 Task: Look for space in Ruvo di Puglia, Italy from 21st June, 2023 to 29th June, 2023 for 4 adults in price range Rs.7000 to Rs.12000. Place can be entire place with 2 bedrooms having 2 beds and 2 bathrooms. Property type can be house, flat, guest house. Booking option can be shelf check-in. Required host language is English.
Action: Mouse moved to (440, 115)
Screenshot: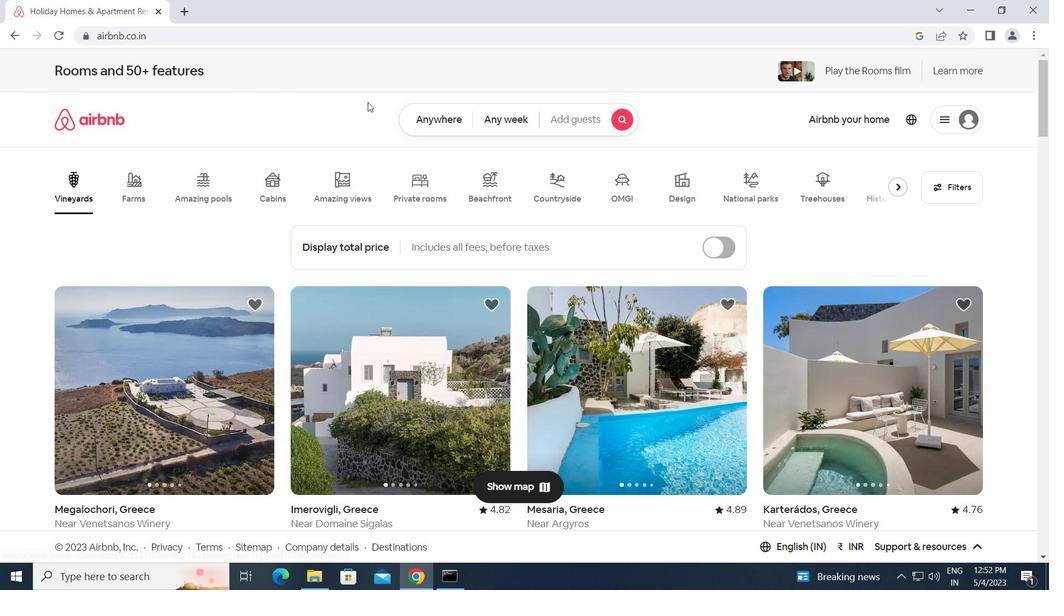 
Action: Mouse pressed left at (440, 115)
Screenshot: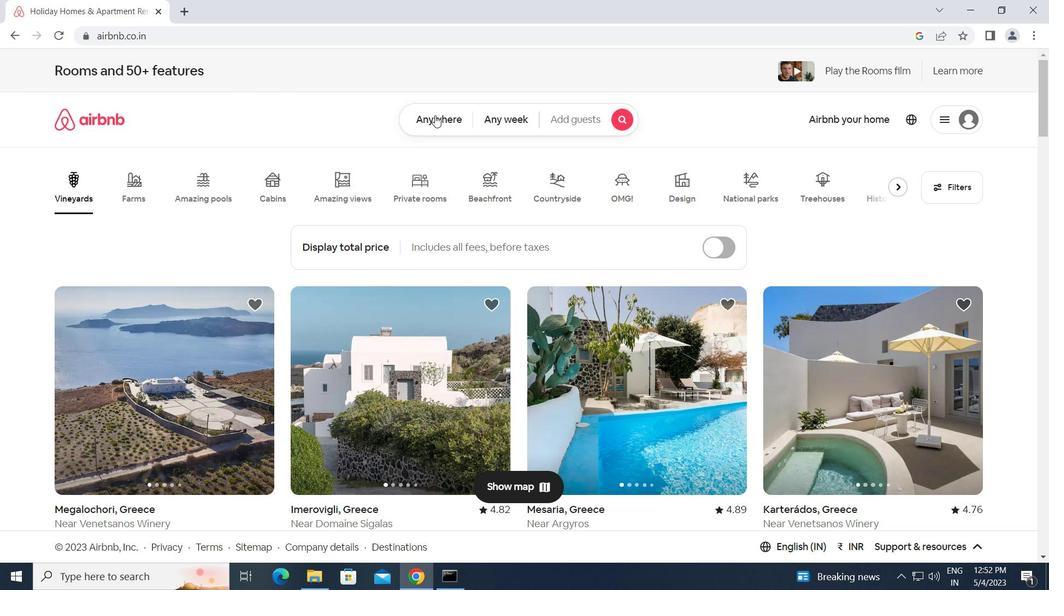 
Action: Mouse moved to (346, 158)
Screenshot: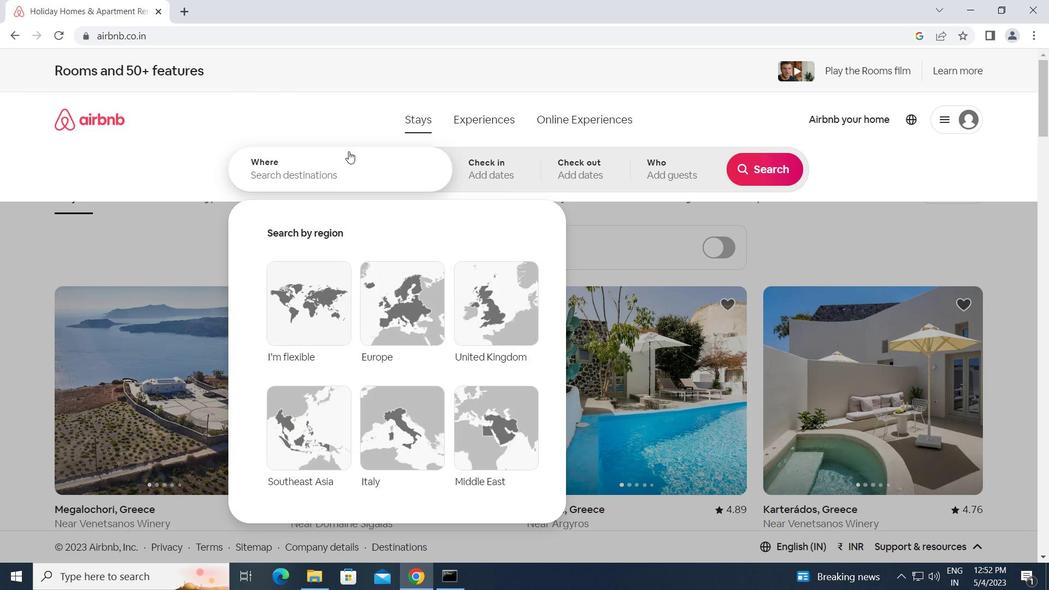
Action: Mouse pressed left at (346, 158)
Screenshot: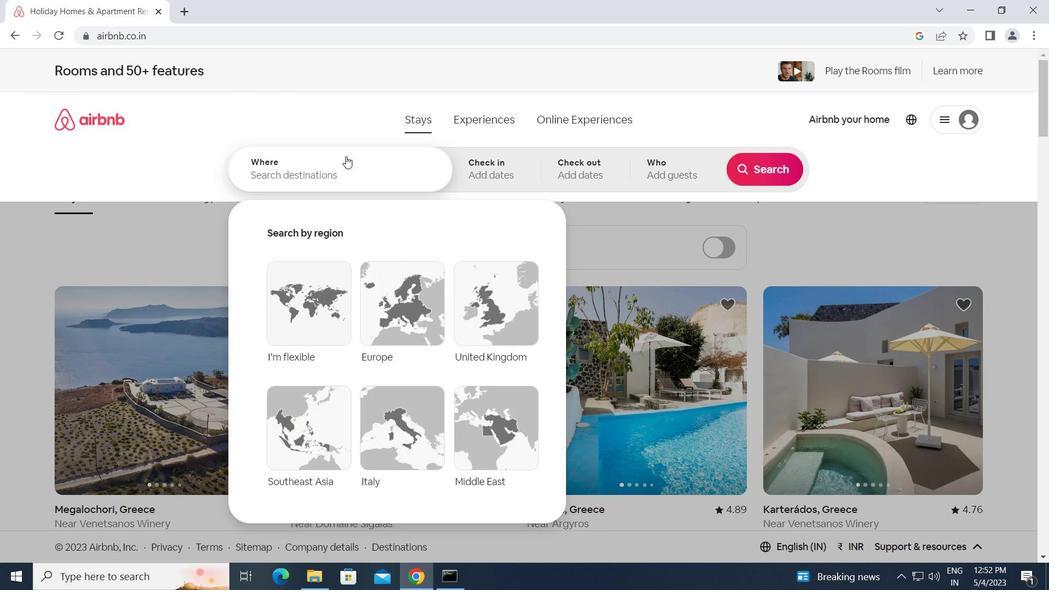 
Action: Key pressed r<Key.caps_lock>uvo
Screenshot: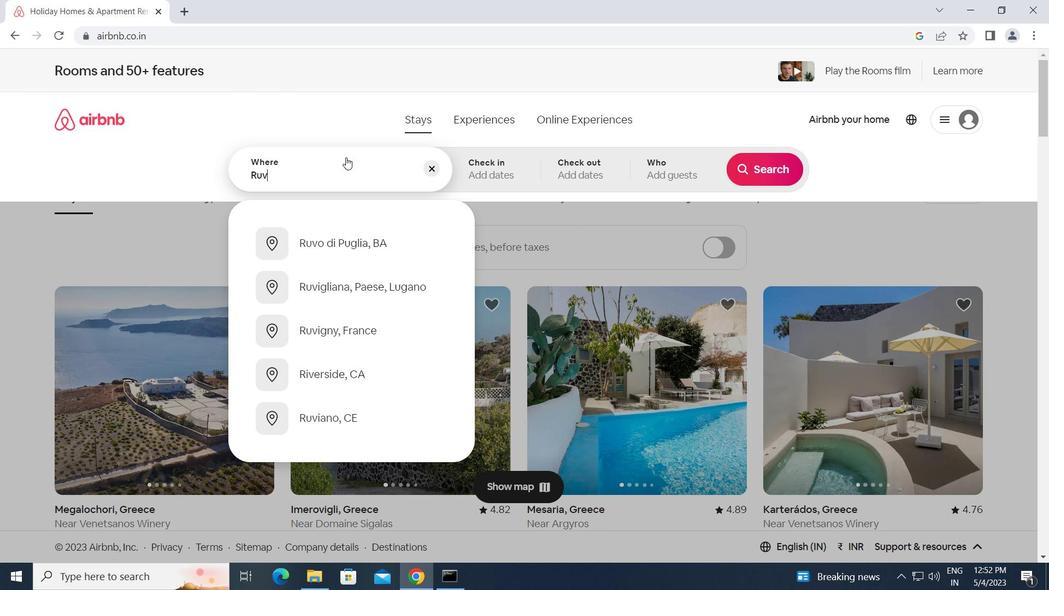 
Action: Mouse moved to (386, 45)
Screenshot: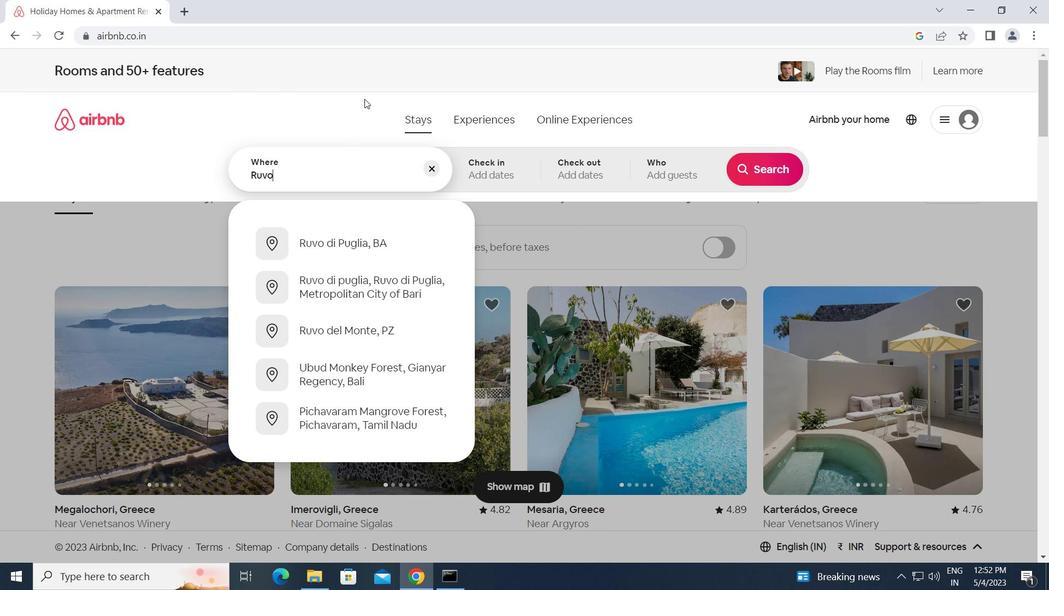 
Action: Key pressed <Key.space>di<Key.space><Key.caps_lock>p<Key.caps_lock>uglia,<Key.space><Key.caps_lock>i<Key.caps_lock>taly<Key.enter>
Screenshot: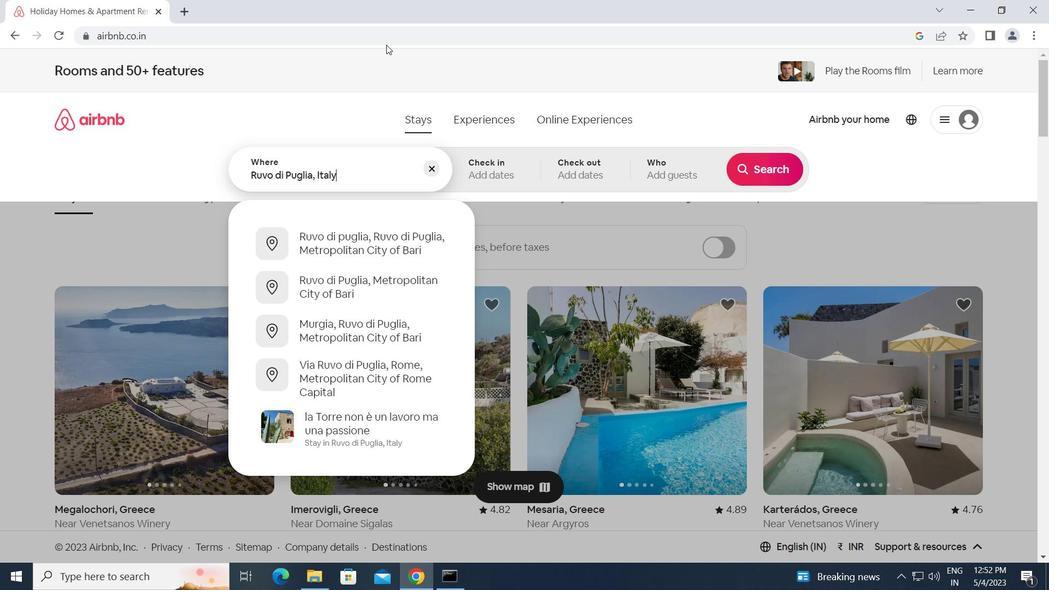 
Action: Mouse moved to (659, 436)
Screenshot: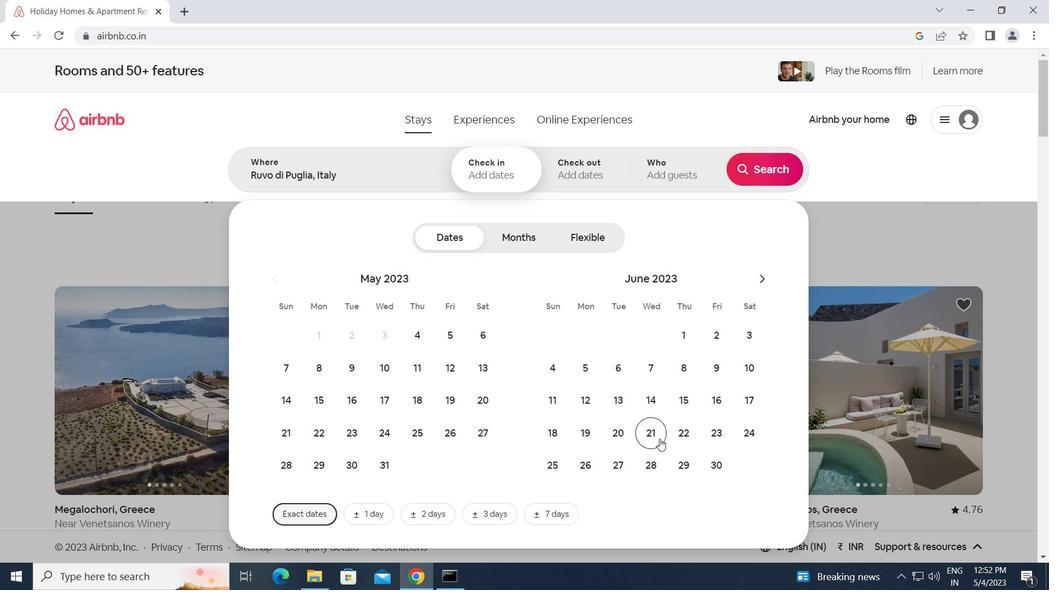 
Action: Mouse pressed left at (659, 436)
Screenshot: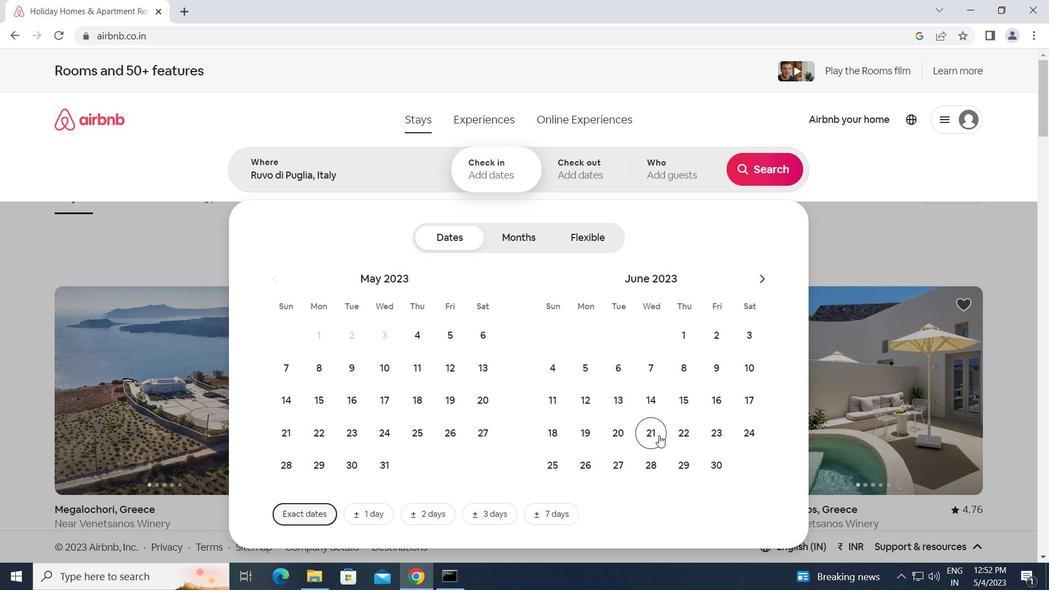 
Action: Mouse moved to (681, 465)
Screenshot: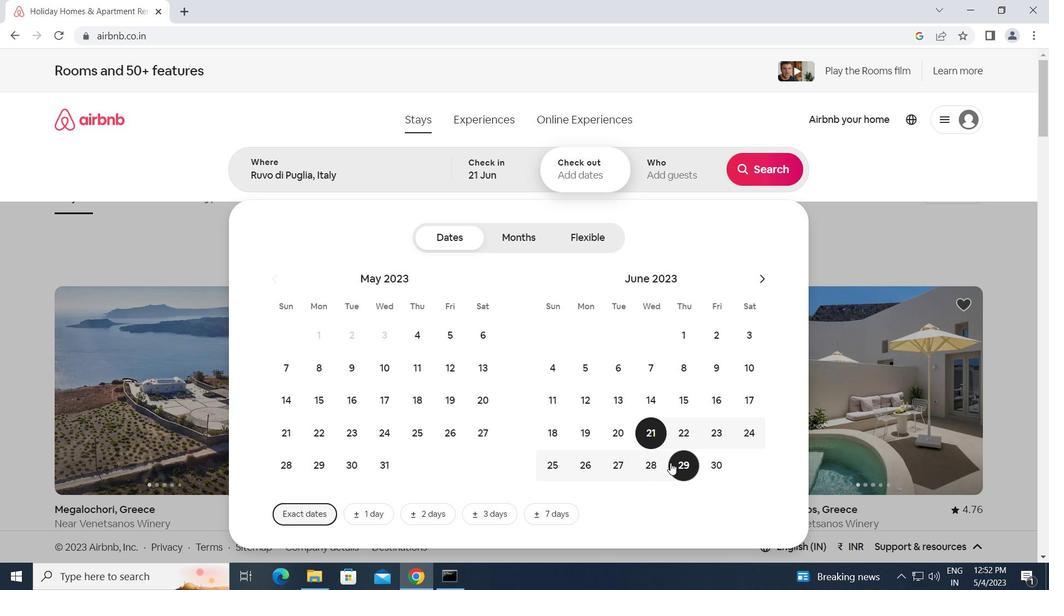 
Action: Mouse pressed left at (681, 465)
Screenshot: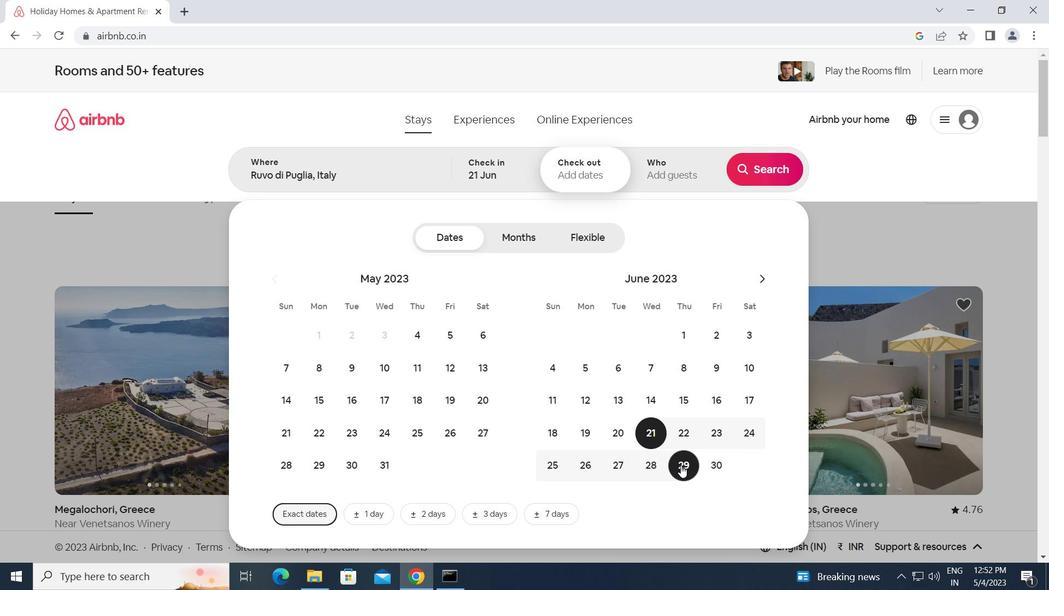 
Action: Mouse moved to (686, 169)
Screenshot: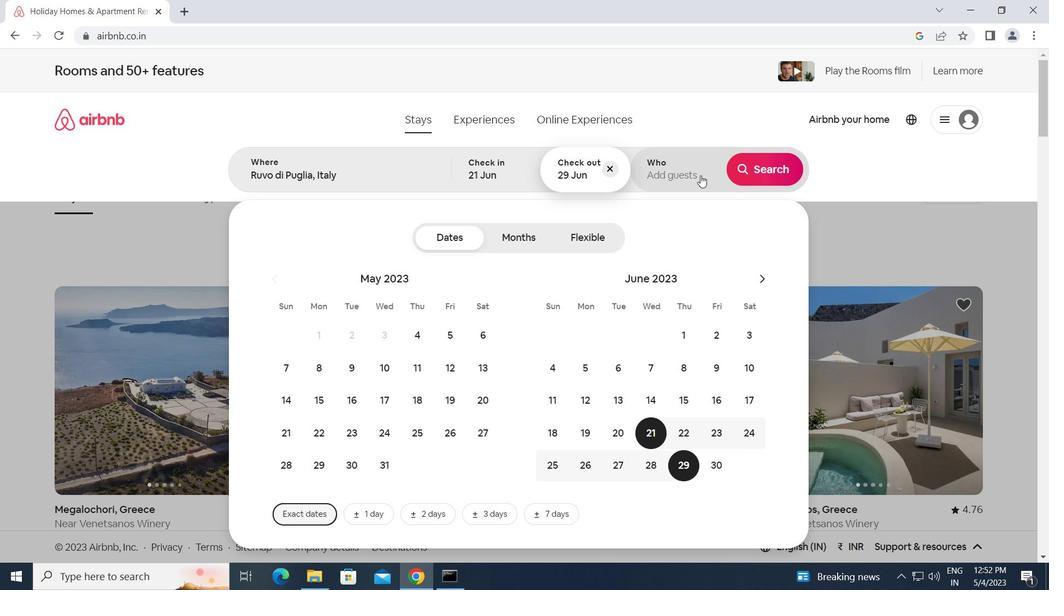
Action: Mouse pressed left at (686, 169)
Screenshot: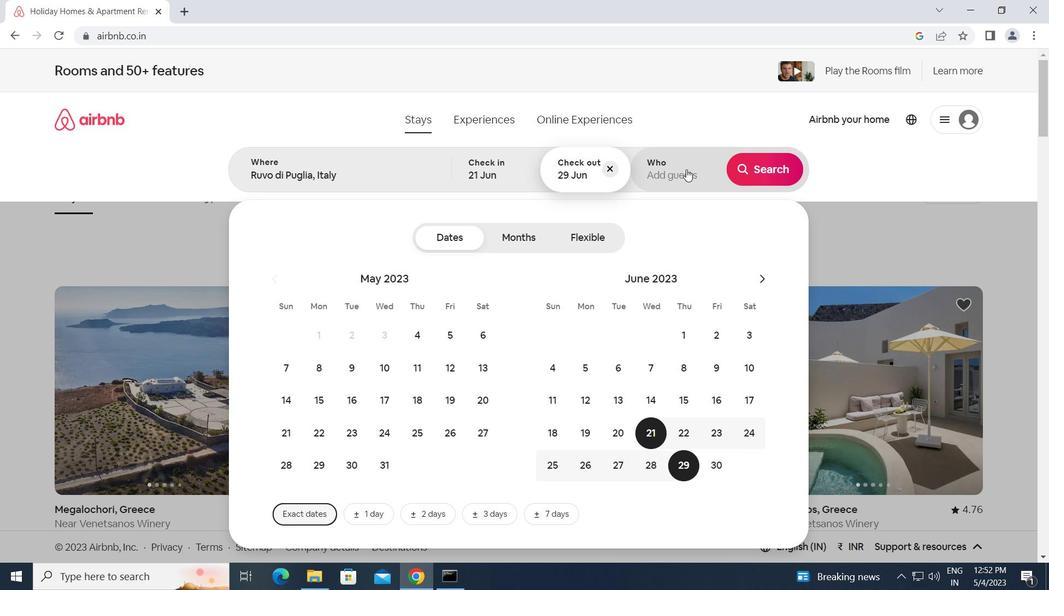 
Action: Mouse moved to (775, 241)
Screenshot: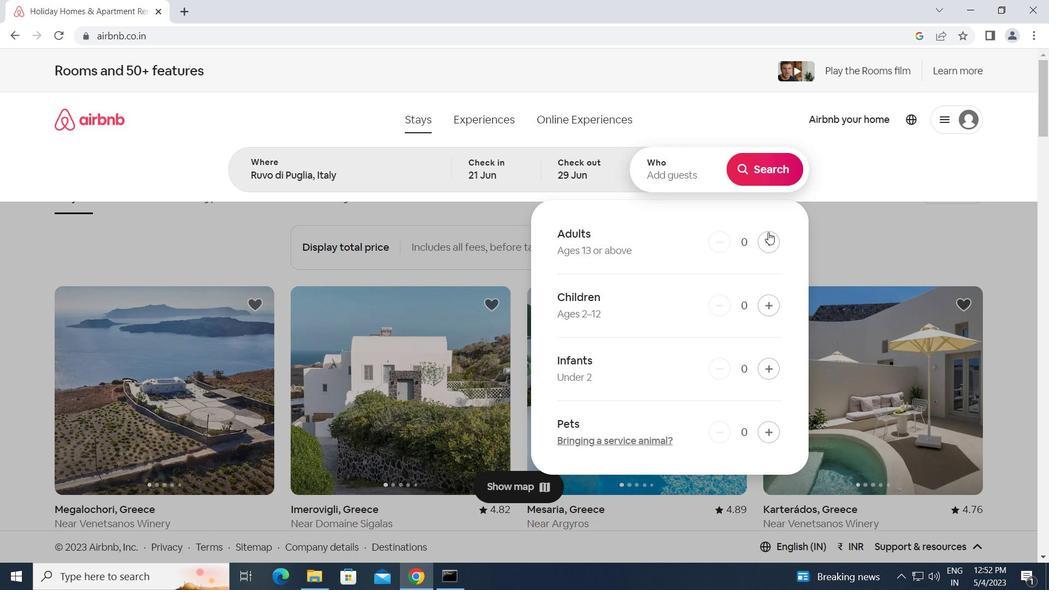 
Action: Mouse pressed left at (775, 241)
Screenshot: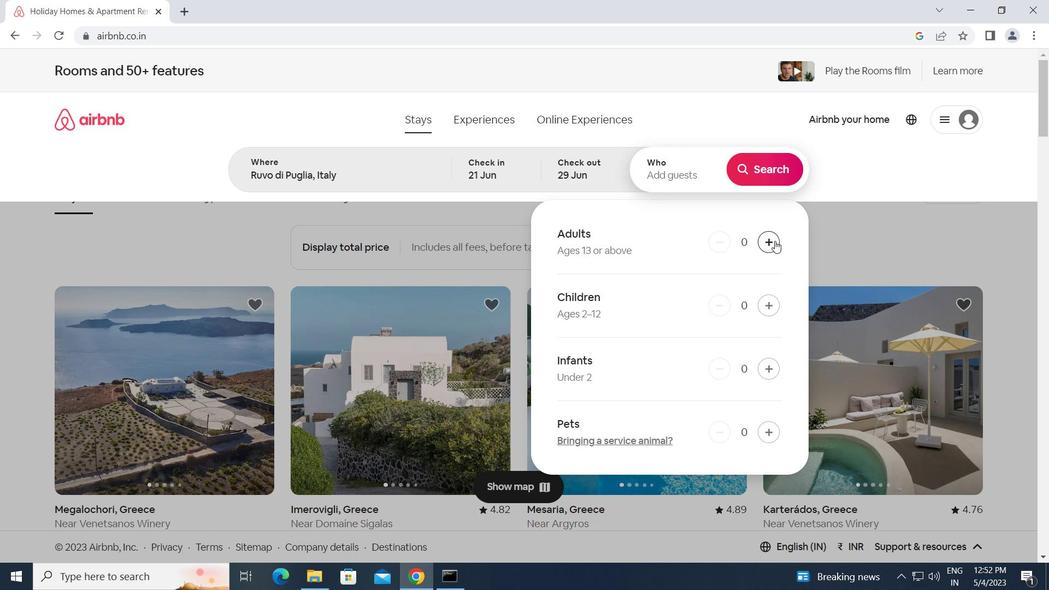 
Action: Mouse pressed left at (775, 241)
Screenshot: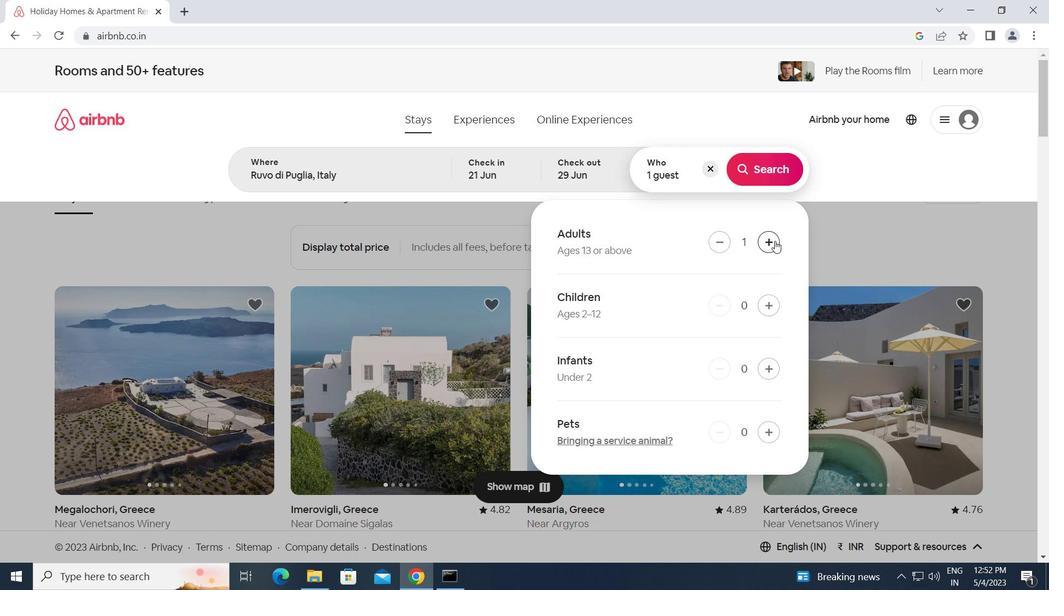 
Action: Mouse pressed left at (775, 241)
Screenshot: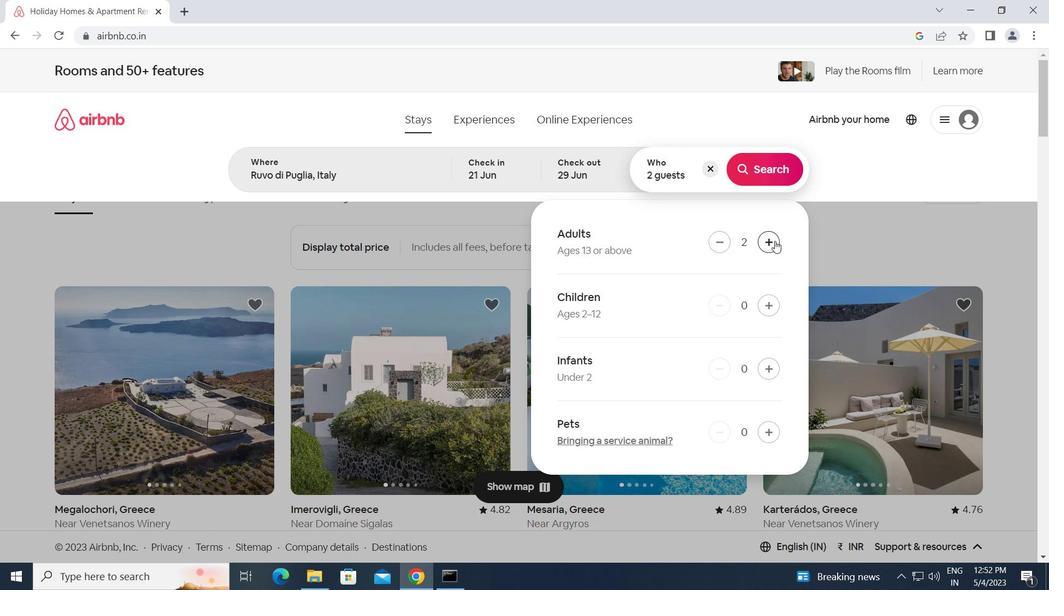 
Action: Mouse pressed left at (775, 241)
Screenshot: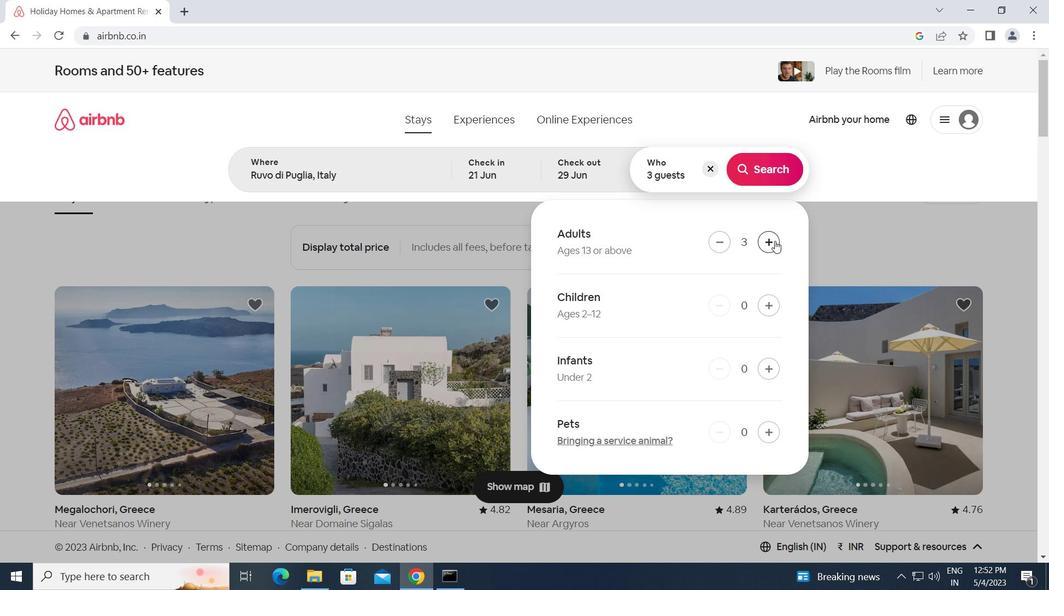 
Action: Mouse moved to (759, 161)
Screenshot: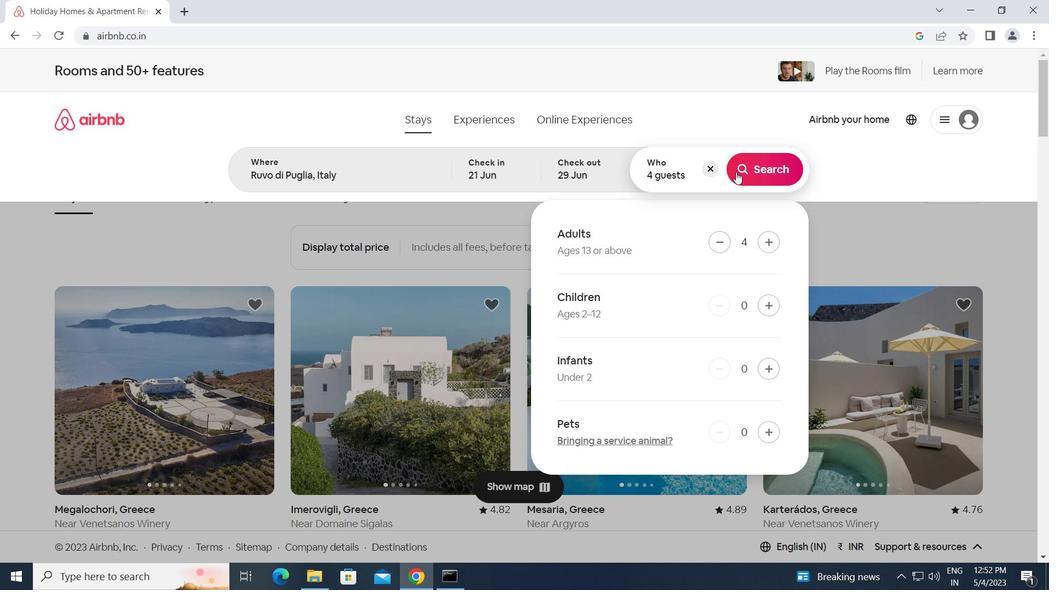 
Action: Mouse pressed left at (759, 161)
Screenshot: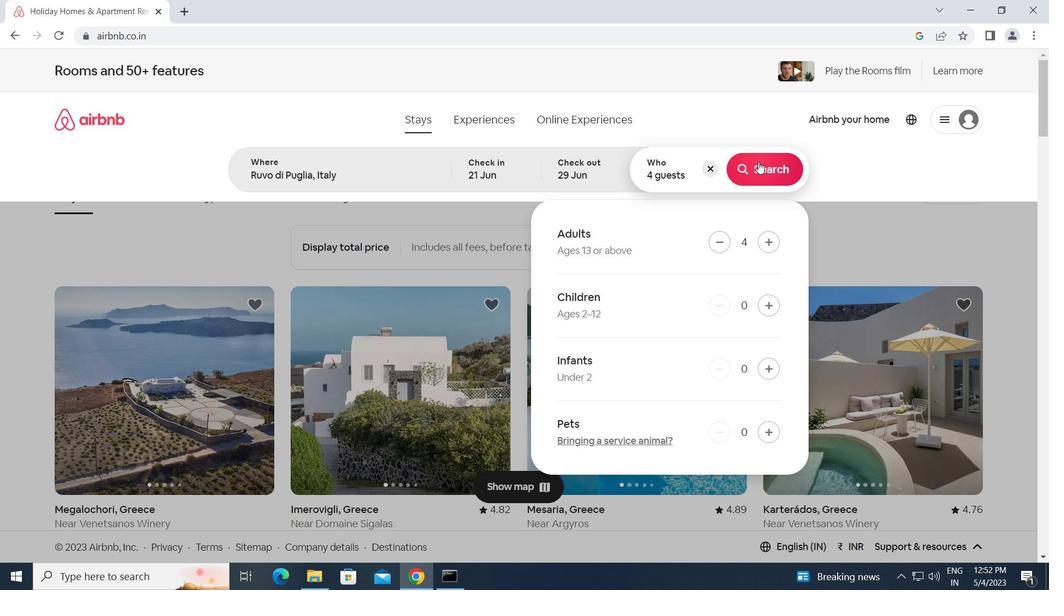 
Action: Mouse moved to (982, 136)
Screenshot: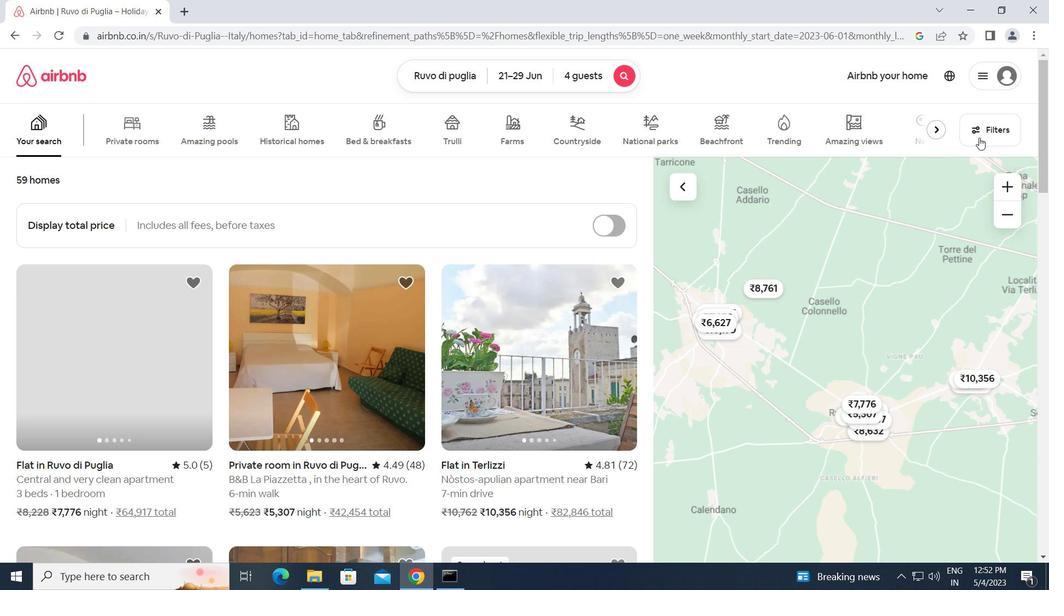 
Action: Mouse pressed left at (982, 136)
Screenshot: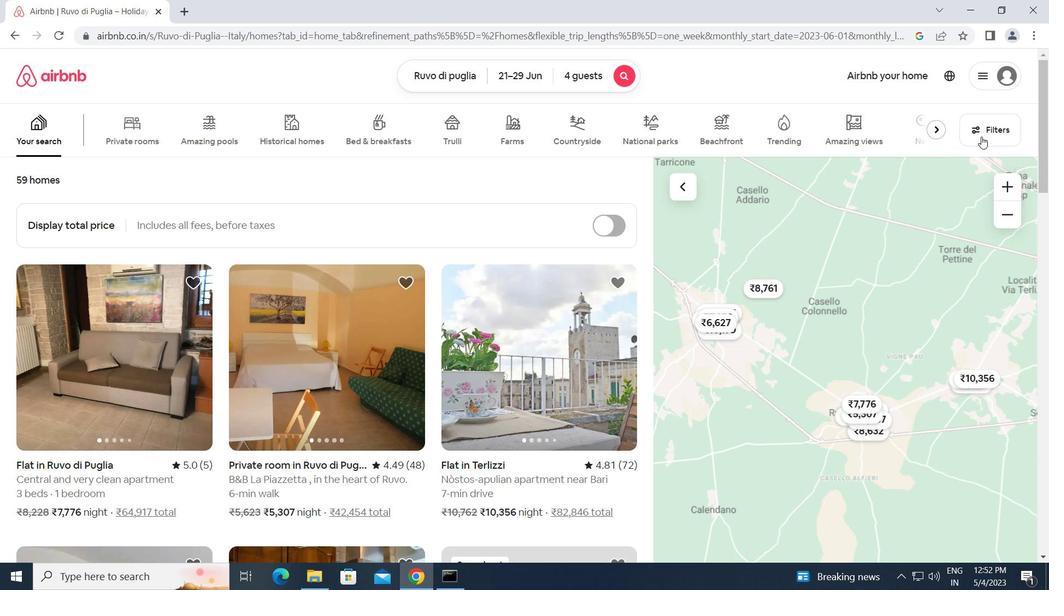 
Action: Mouse moved to (987, 123)
Screenshot: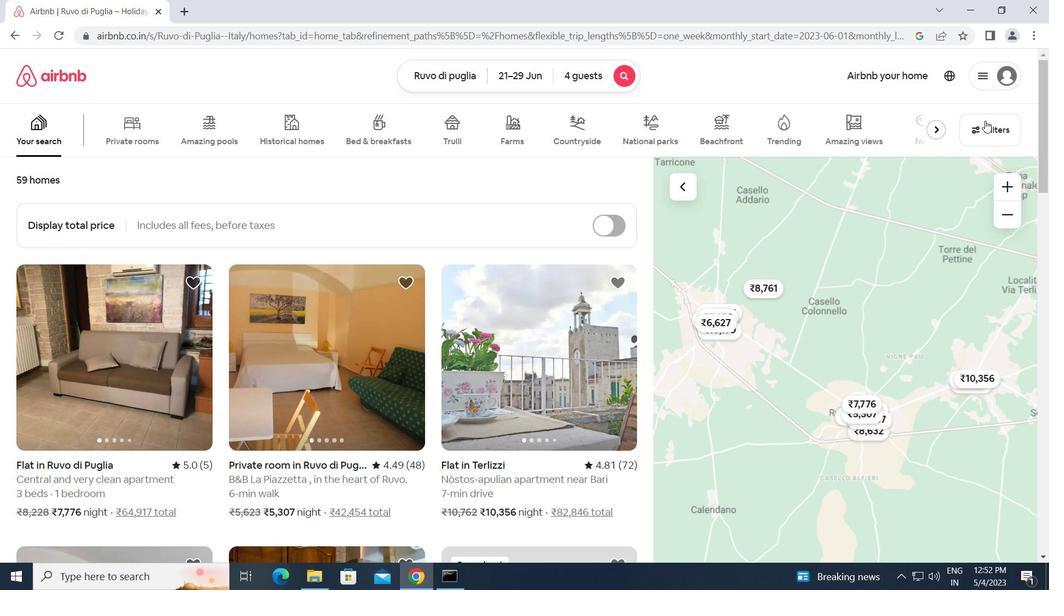 
Action: Mouse pressed left at (987, 123)
Screenshot: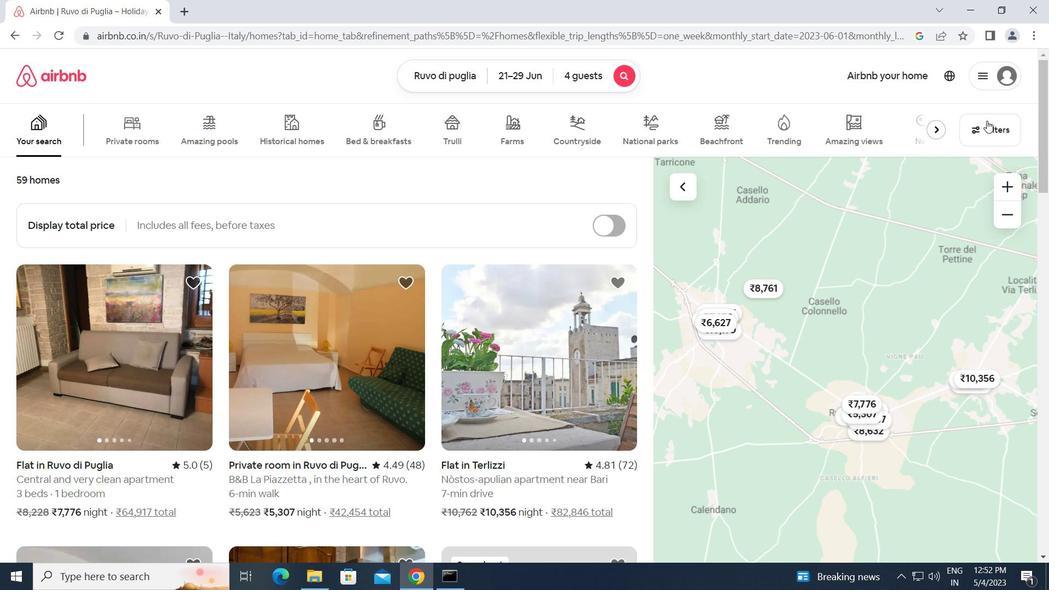
Action: Mouse moved to (985, 123)
Screenshot: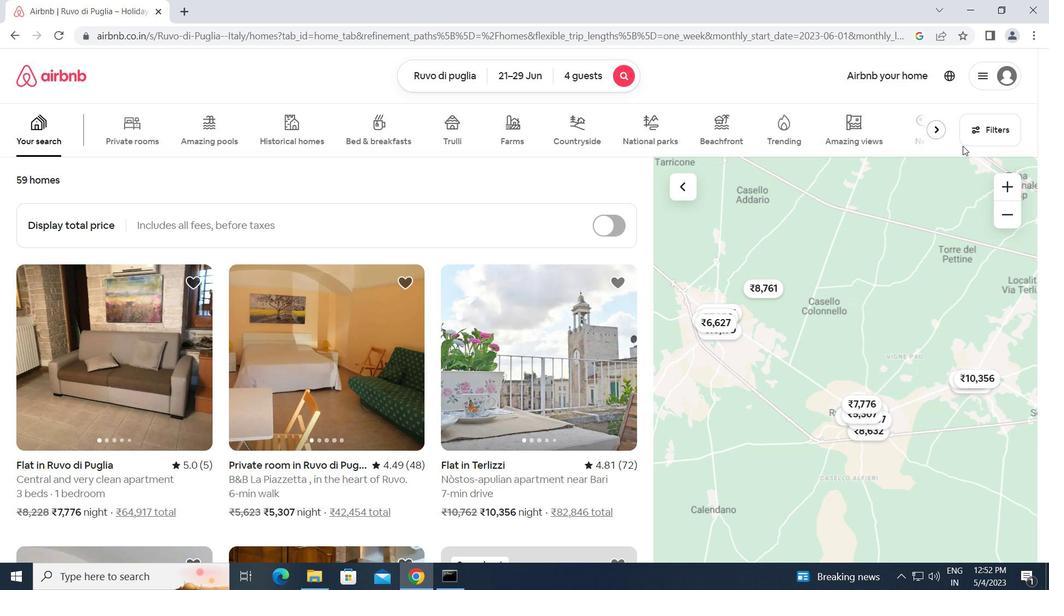 
Action: Mouse pressed left at (985, 123)
Screenshot: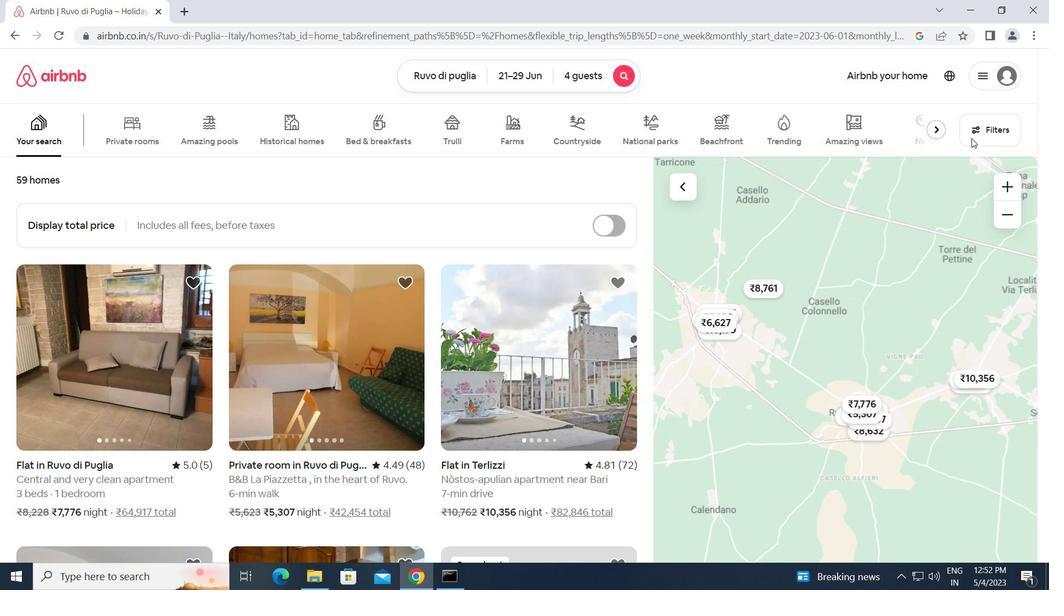 
Action: Mouse moved to (977, 129)
Screenshot: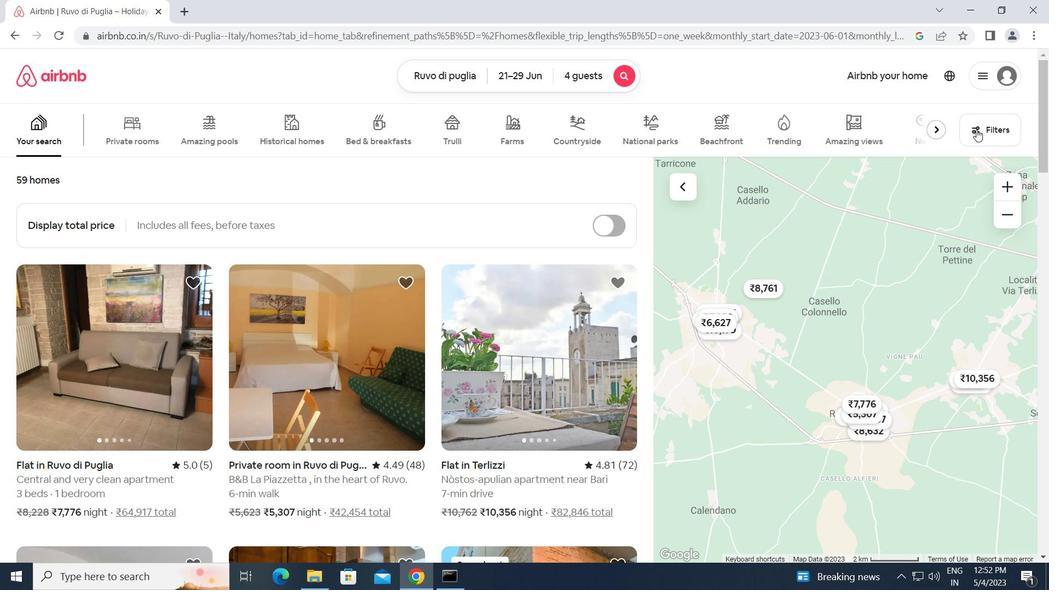 
Action: Mouse pressed left at (977, 129)
Screenshot: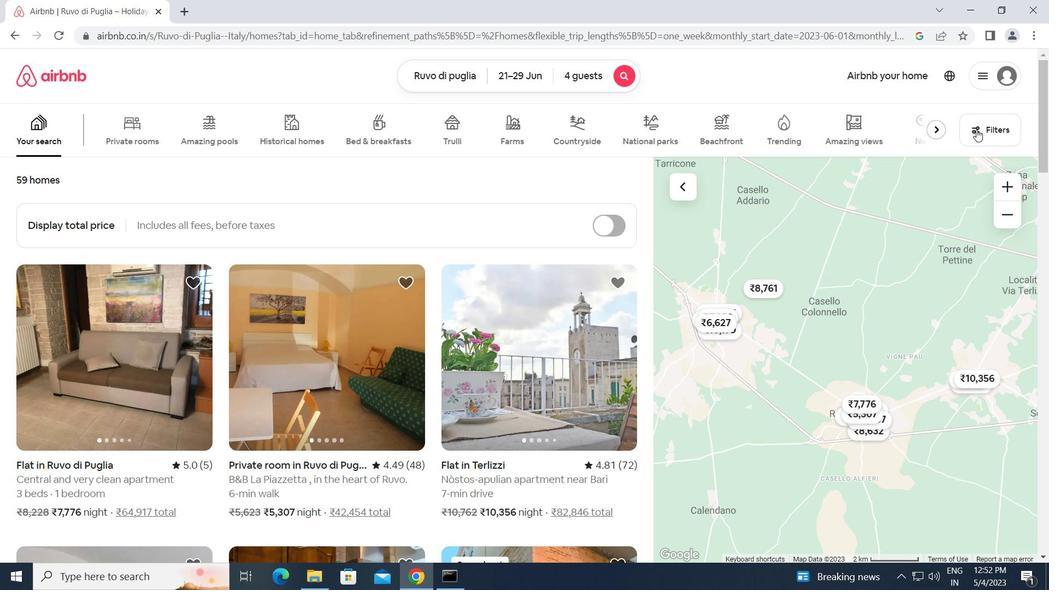 
Action: Mouse moved to (340, 307)
Screenshot: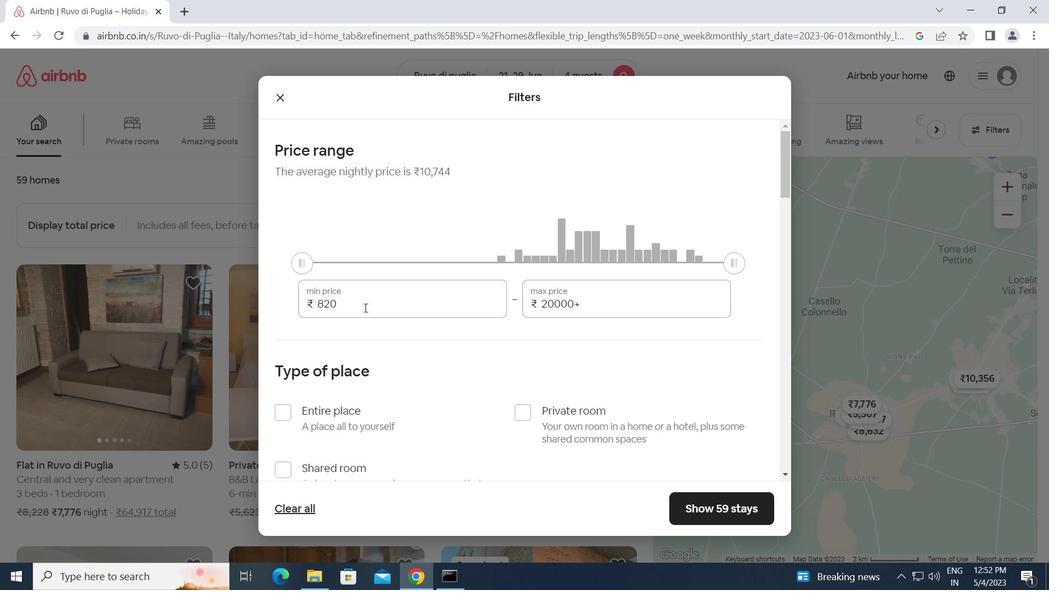 
Action: Mouse pressed left at (340, 307)
Screenshot: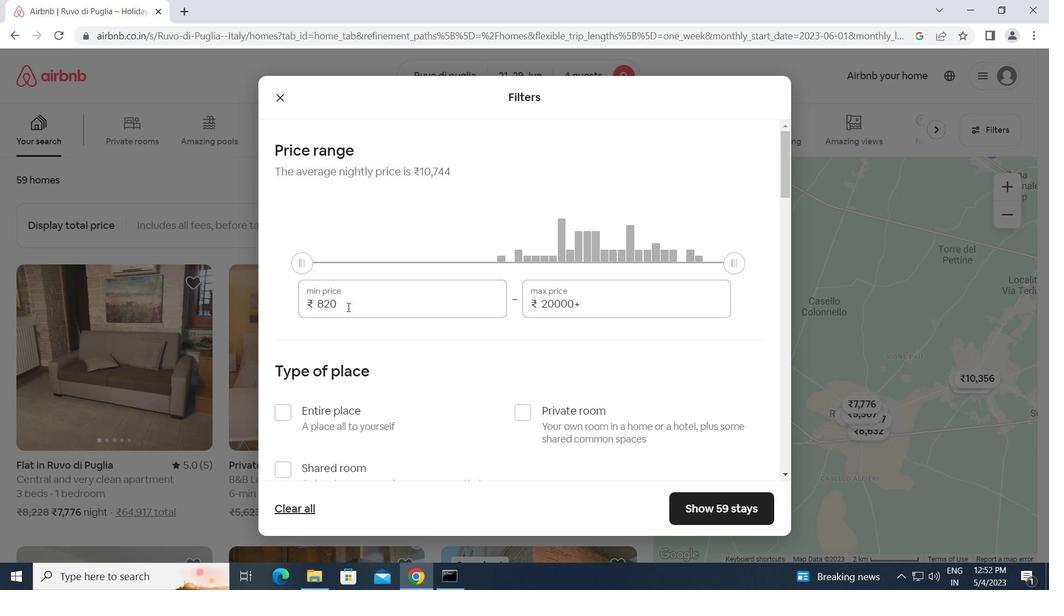 
Action: Mouse moved to (300, 306)
Screenshot: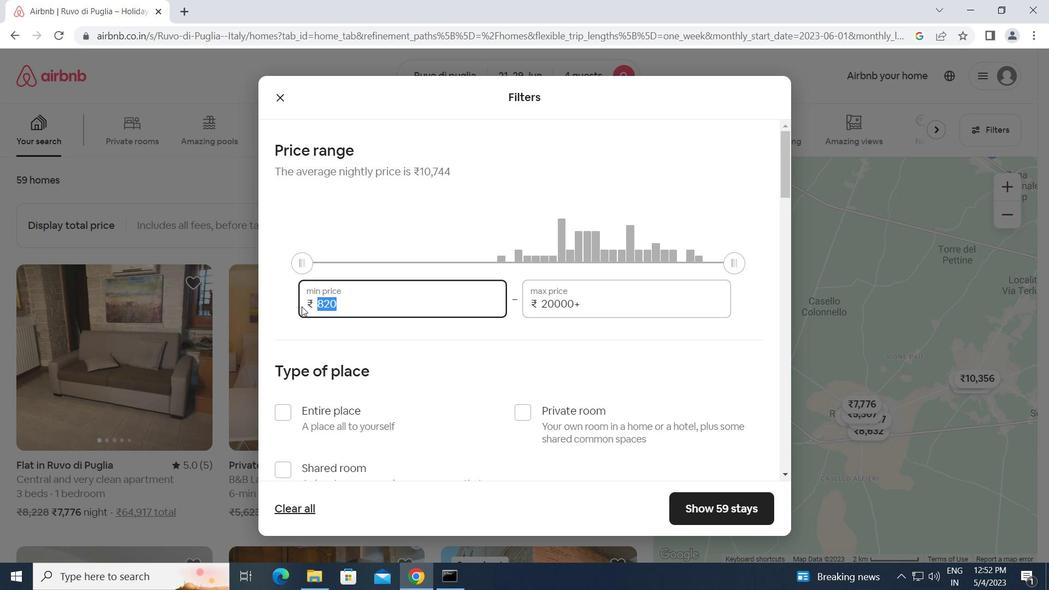 
Action: Key pressed 7000<Key.tab>12000
Screenshot: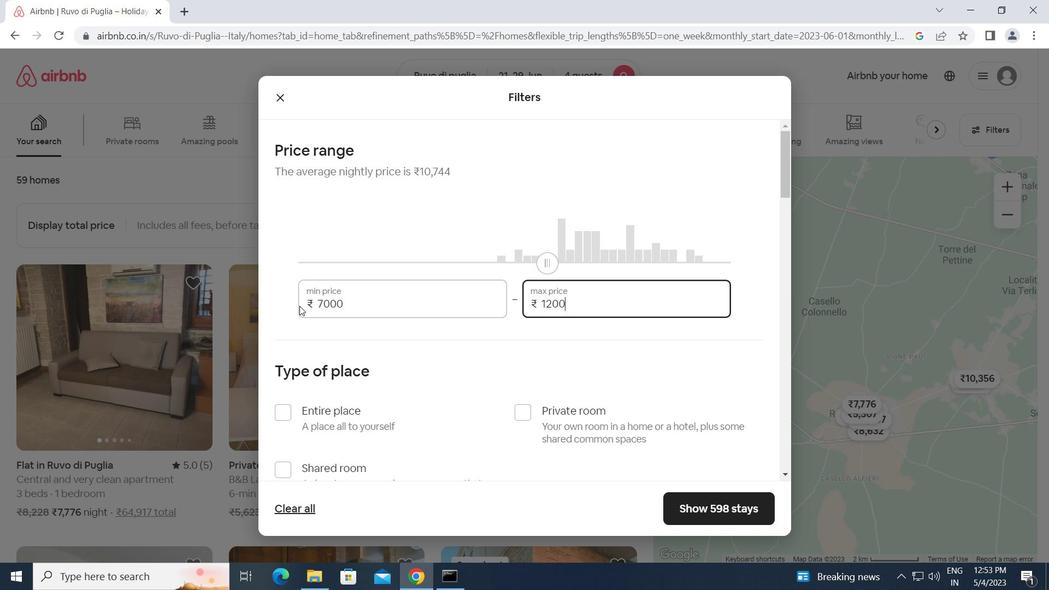 
Action: Mouse moved to (321, 332)
Screenshot: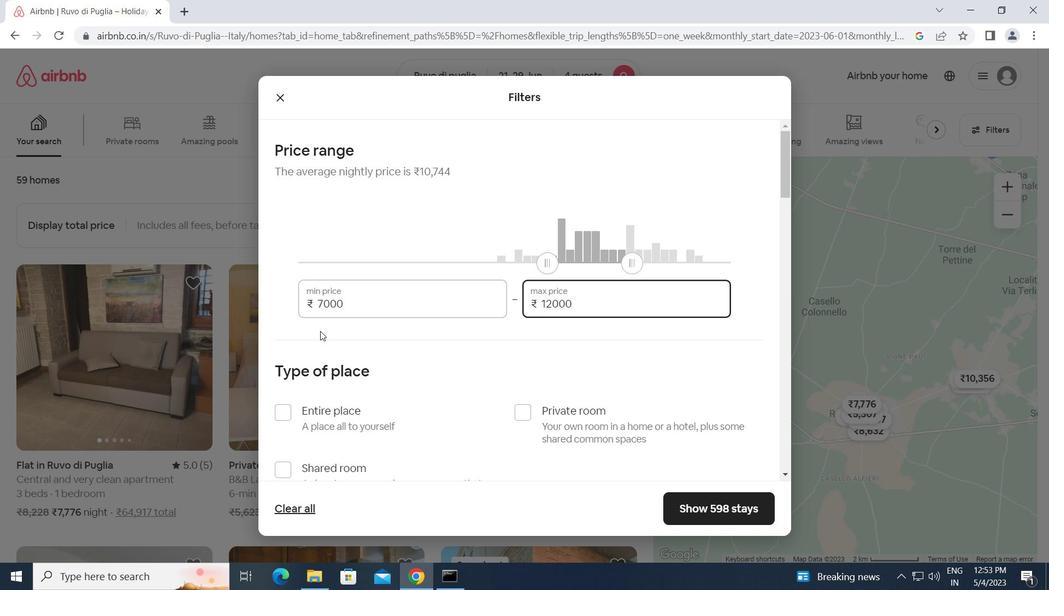 
Action: Mouse scrolled (321, 331) with delta (0, 0)
Screenshot: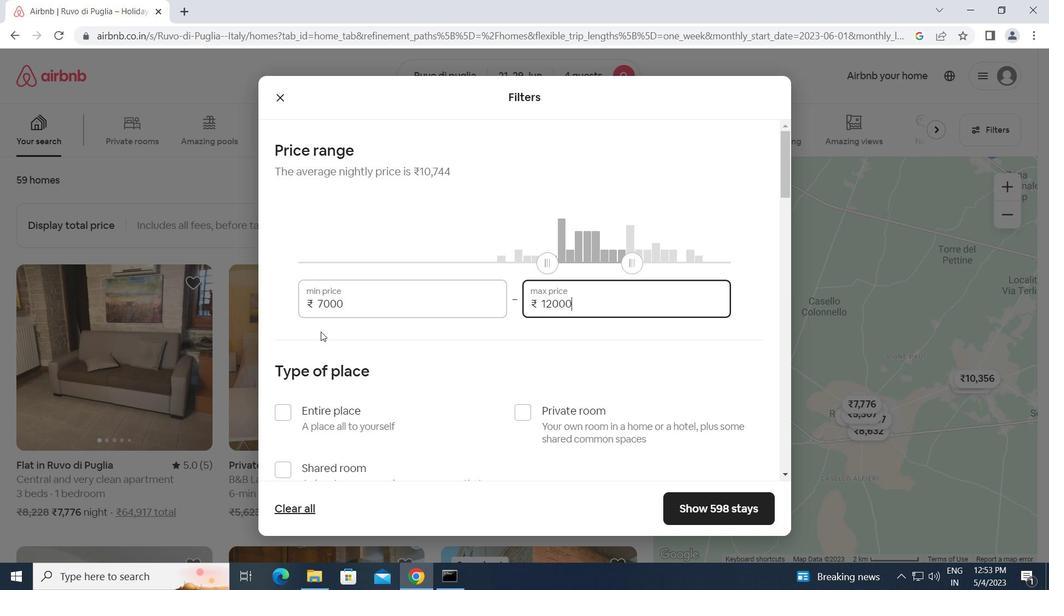 
Action: Mouse moved to (287, 344)
Screenshot: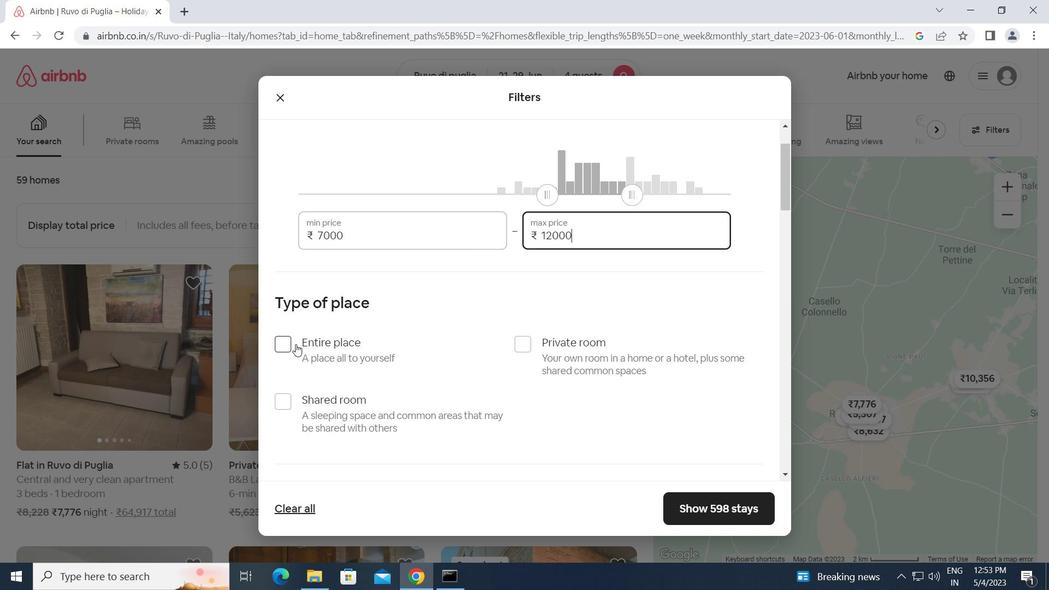 
Action: Mouse pressed left at (287, 344)
Screenshot: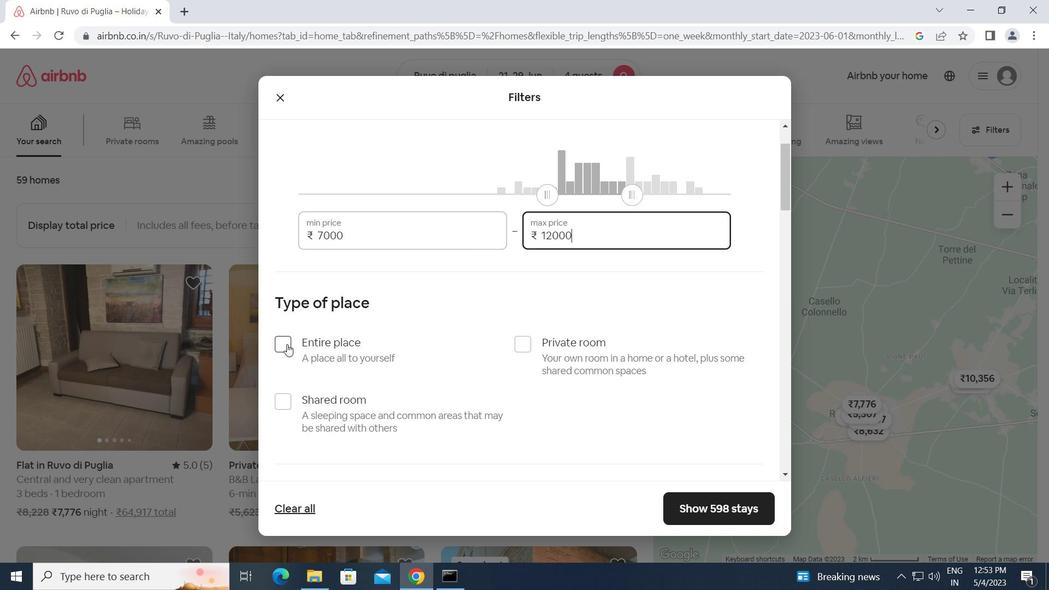 
Action: Mouse moved to (443, 363)
Screenshot: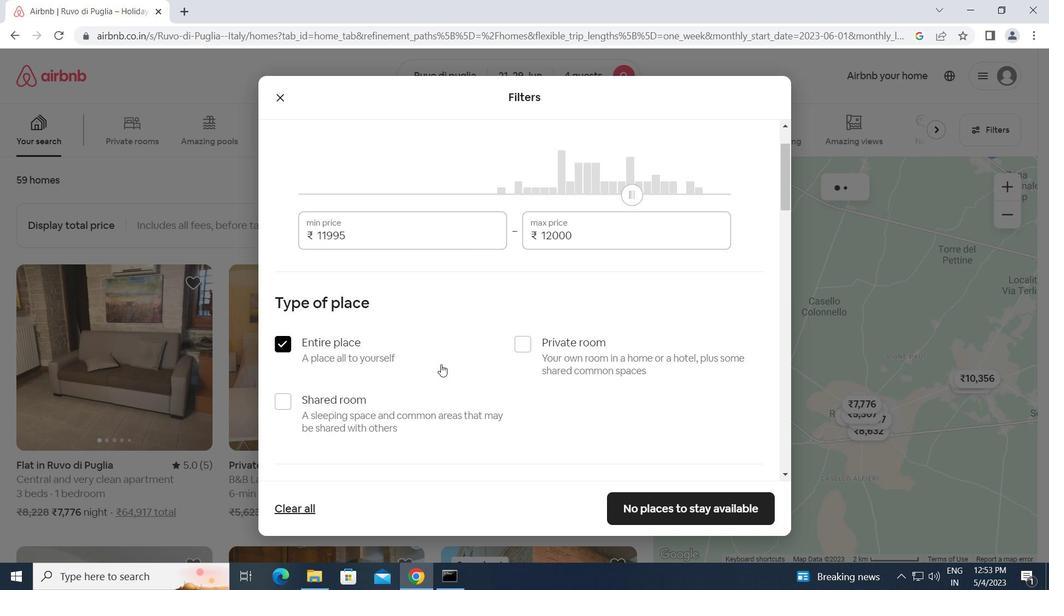 
Action: Mouse scrolled (443, 362) with delta (0, 0)
Screenshot: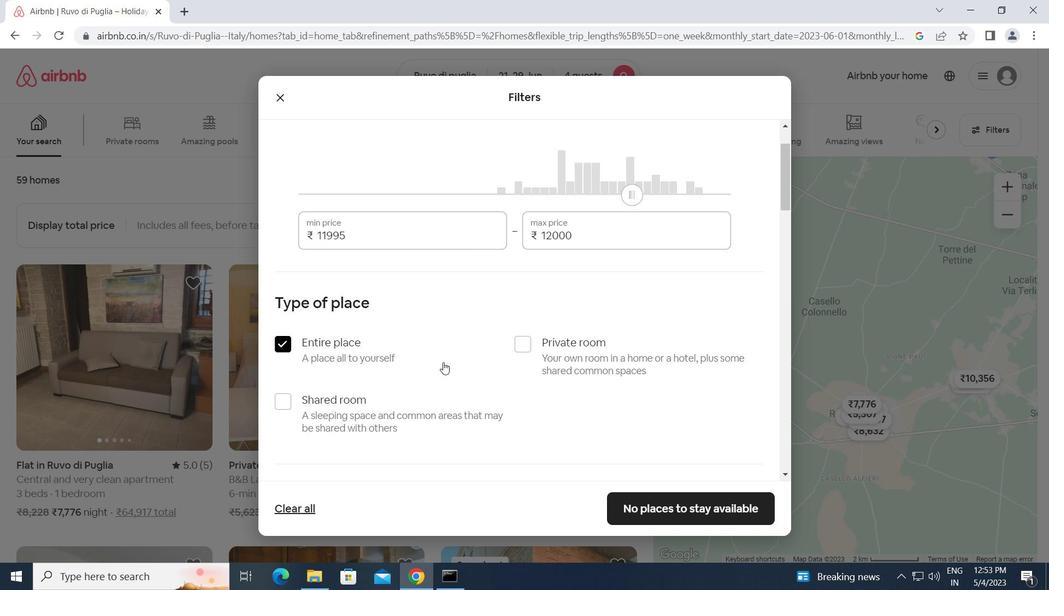 
Action: Mouse scrolled (443, 362) with delta (0, 0)
Screenshot: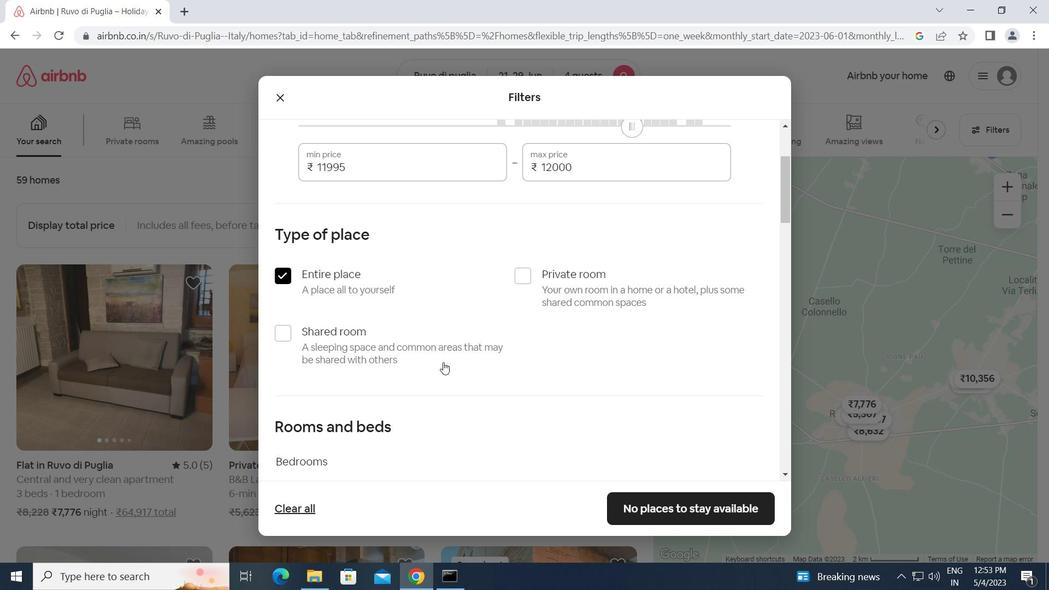 
Action: Mouse scrolled (443, 362) with delta (0, 0)
Screenshot: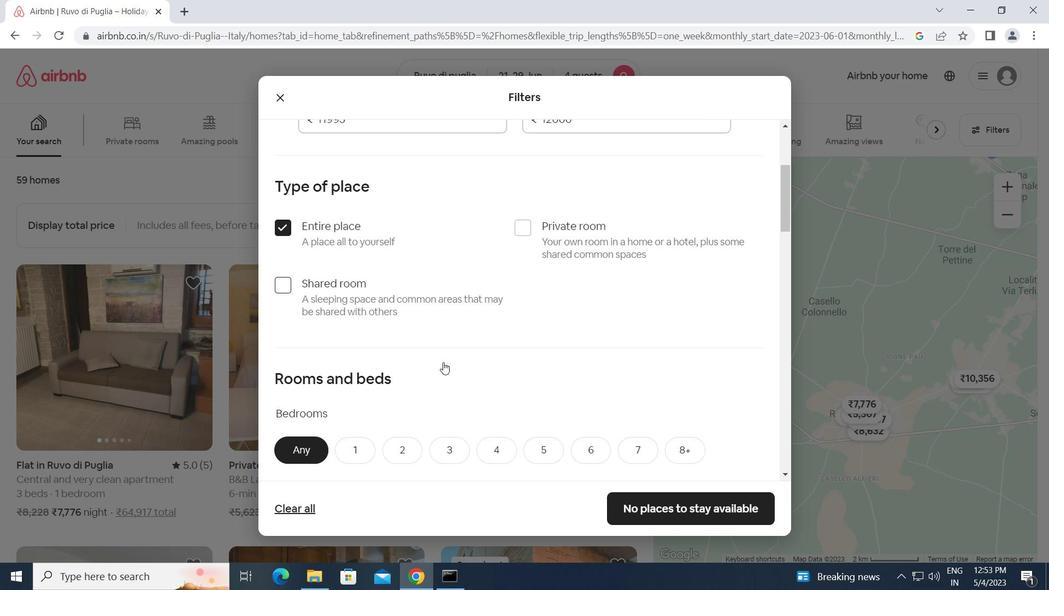 
Action: Mouse moved to (406, 360)
Screenshot: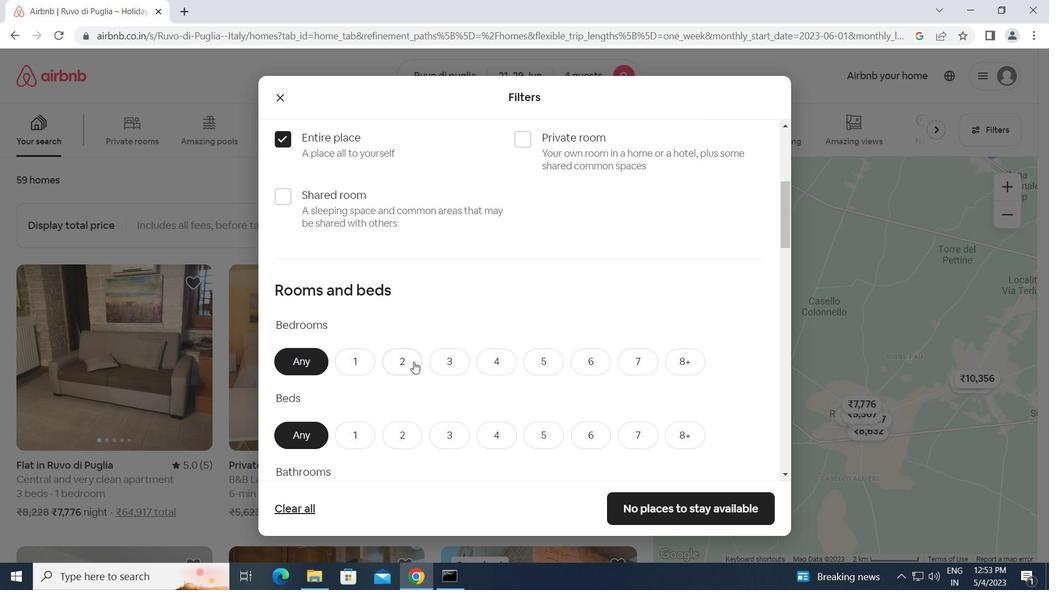 
Action: Mouse pressed left at (406, 360)
Screenshot: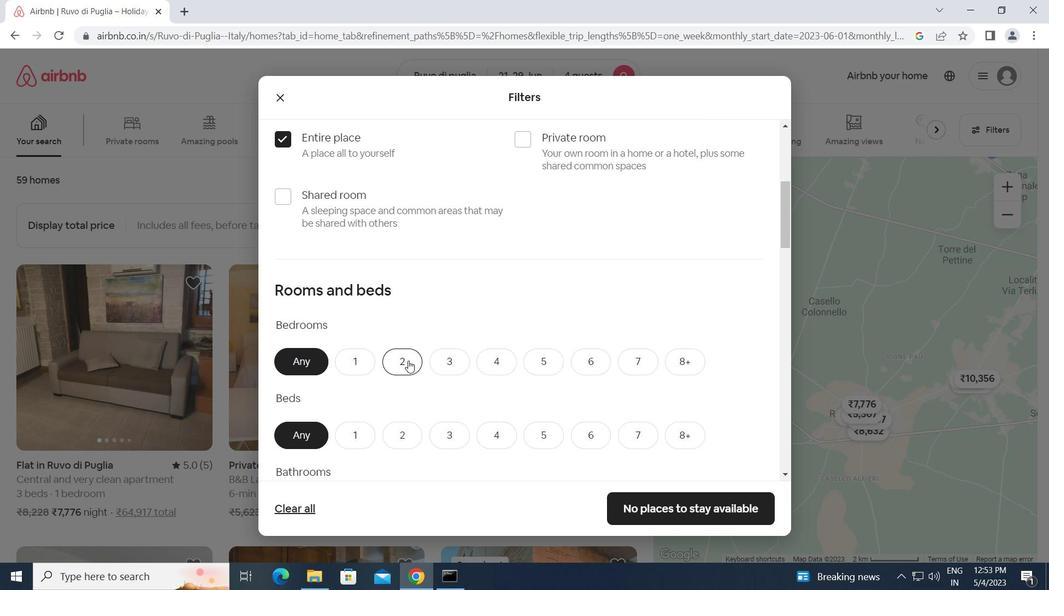 
Action: Mouse moved to (411, 360)
Screenshot: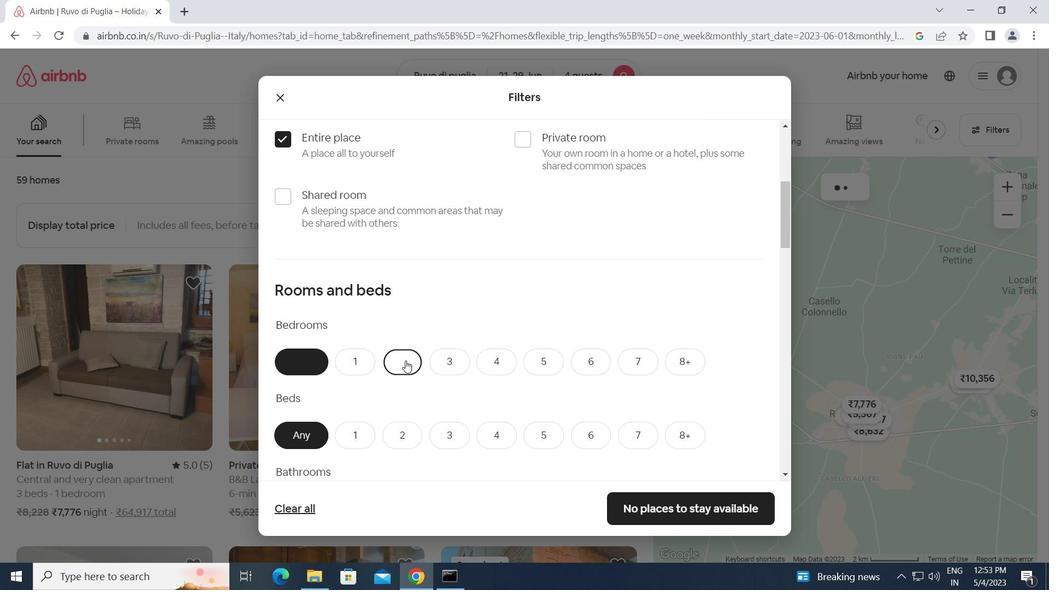 
Action: Mouse scrolled (411, 360) with delta (0, 0)
Screenshot: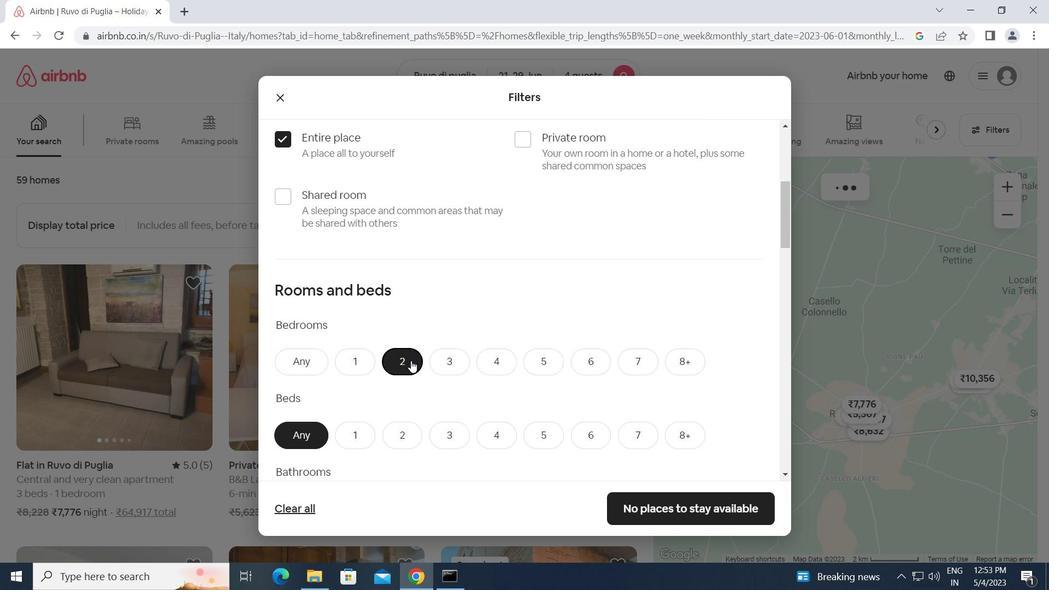 
Action: Mouse scrolled (411, 360) with delta (0, 0)
Screenshot: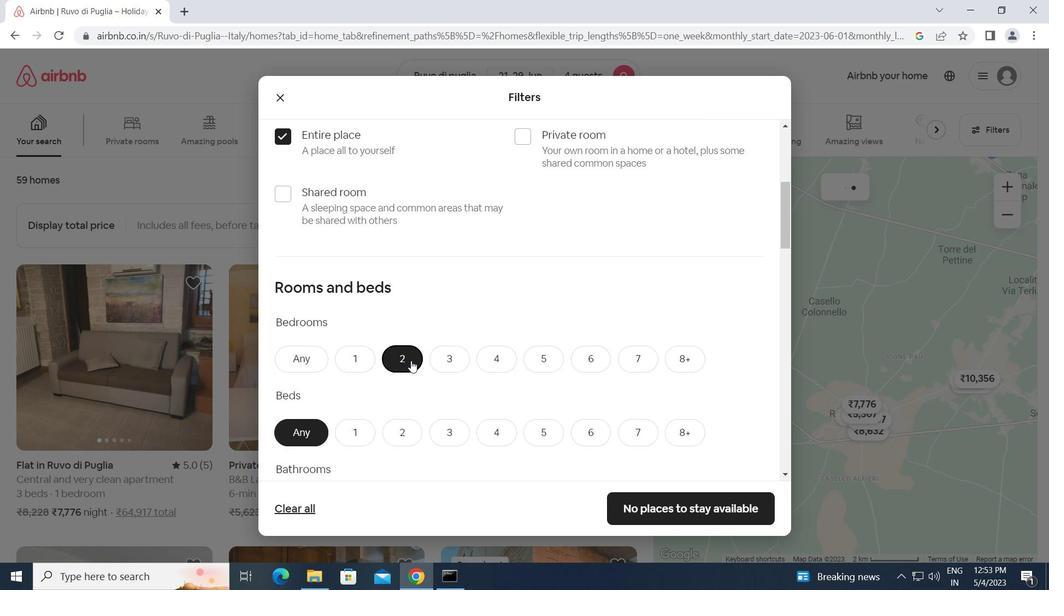 
Action: Mouse moved to (404, 295)
Screenshot: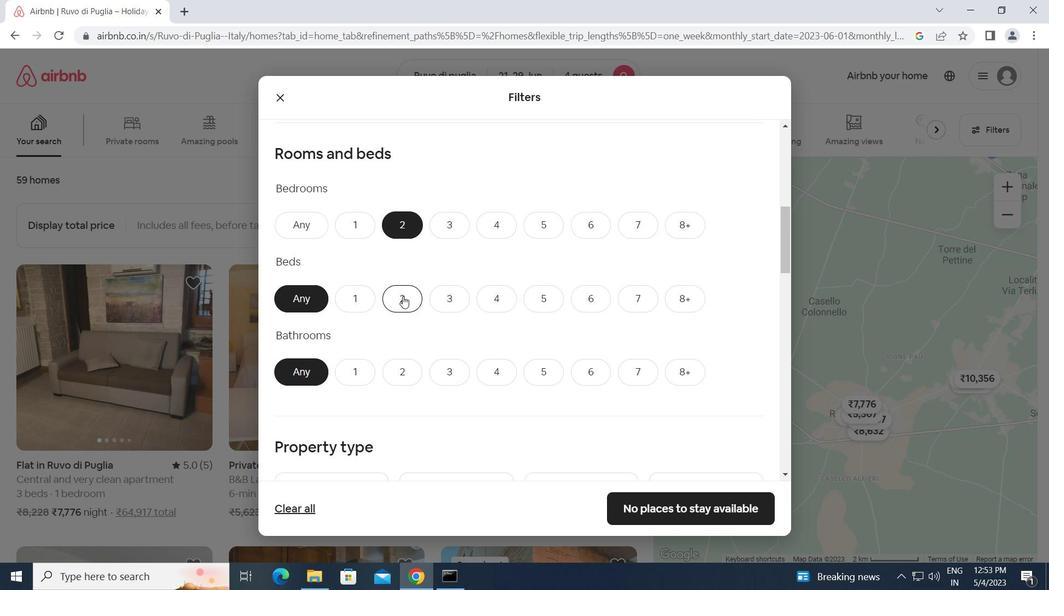 
Action: Mouse pressed left at (404, 295)
Screenshot: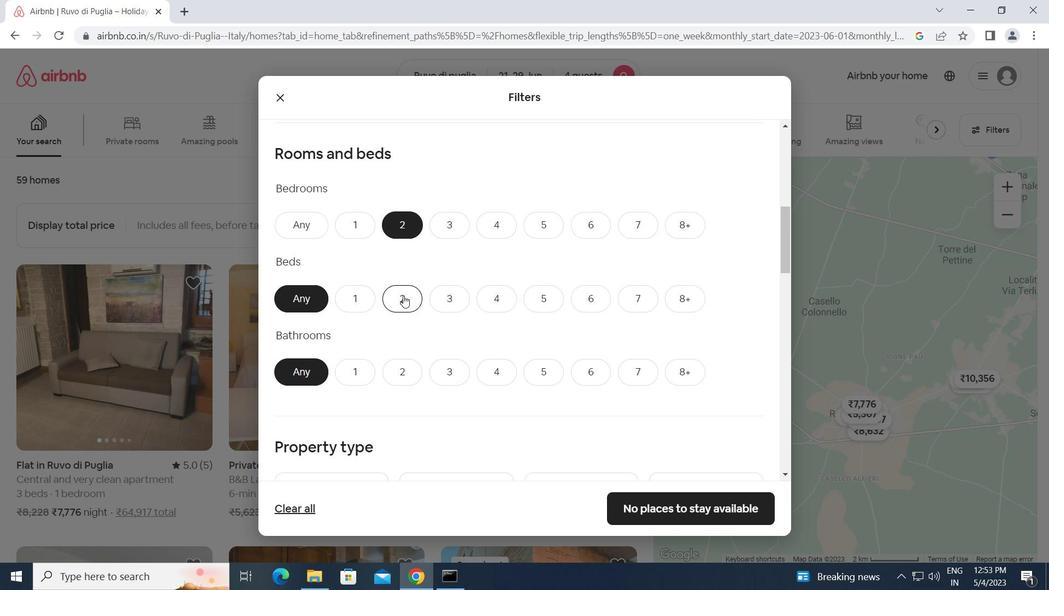 
Action: Mouse moved to (404, 372)
Screenshot: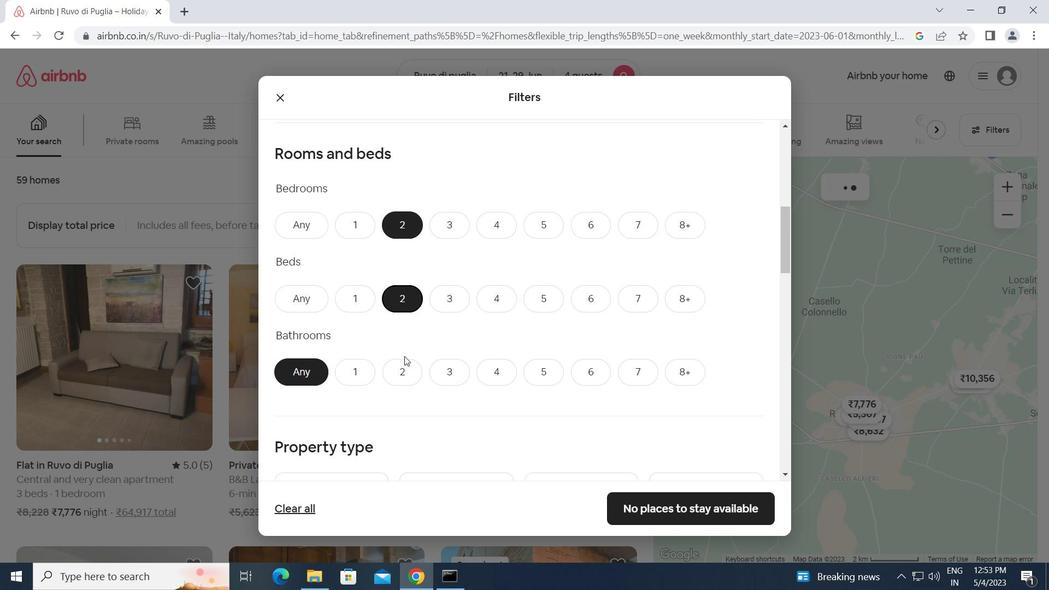 
Action: Mouse pressed left at (404, 372)
Screenshot: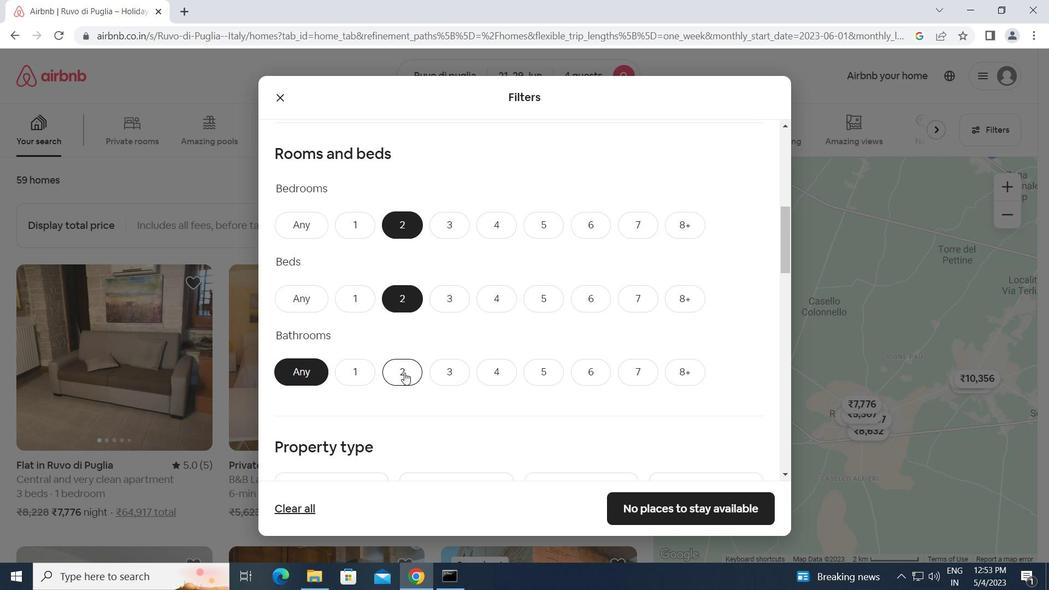
Action: Mouse moved to (483, 374)
Screenshot: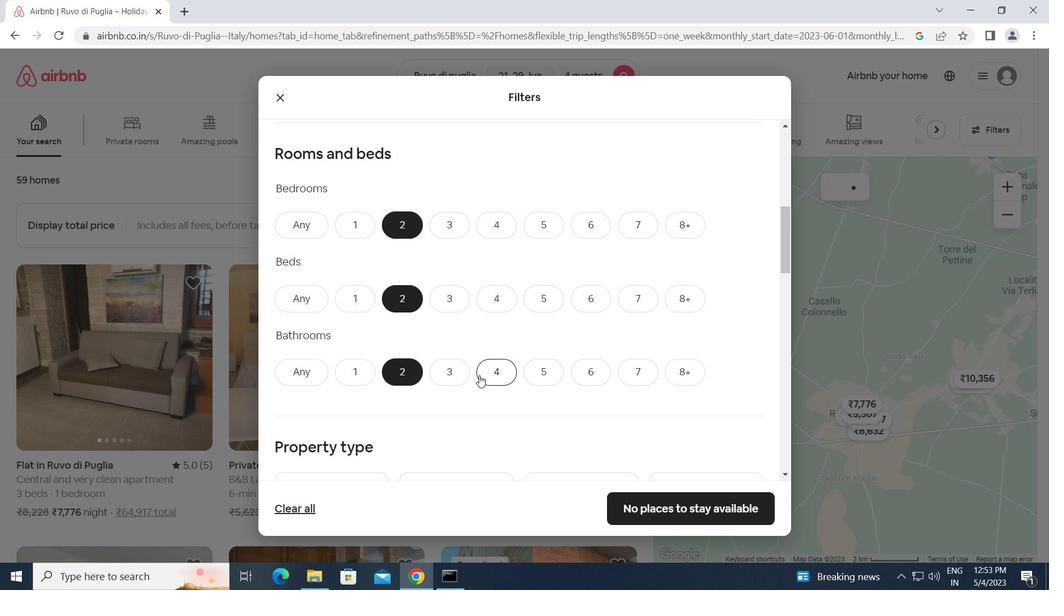 
Action: Mouse scrolled (483, 373) with delta (0, 0)
Screenshot: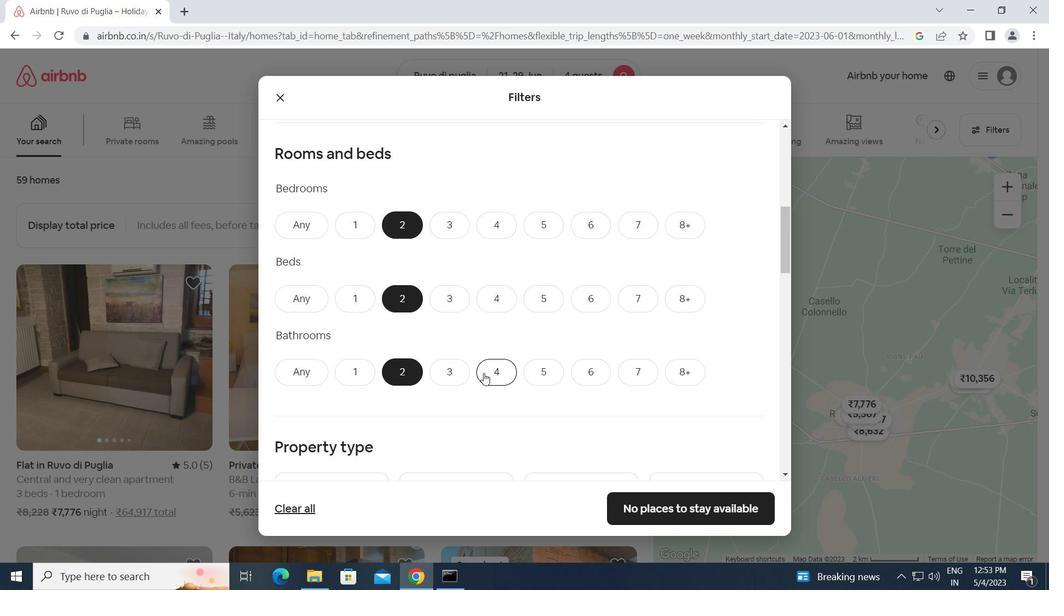 
Action: Mouse scrolled (483, 373) with delta (0, 0)
Screenshot: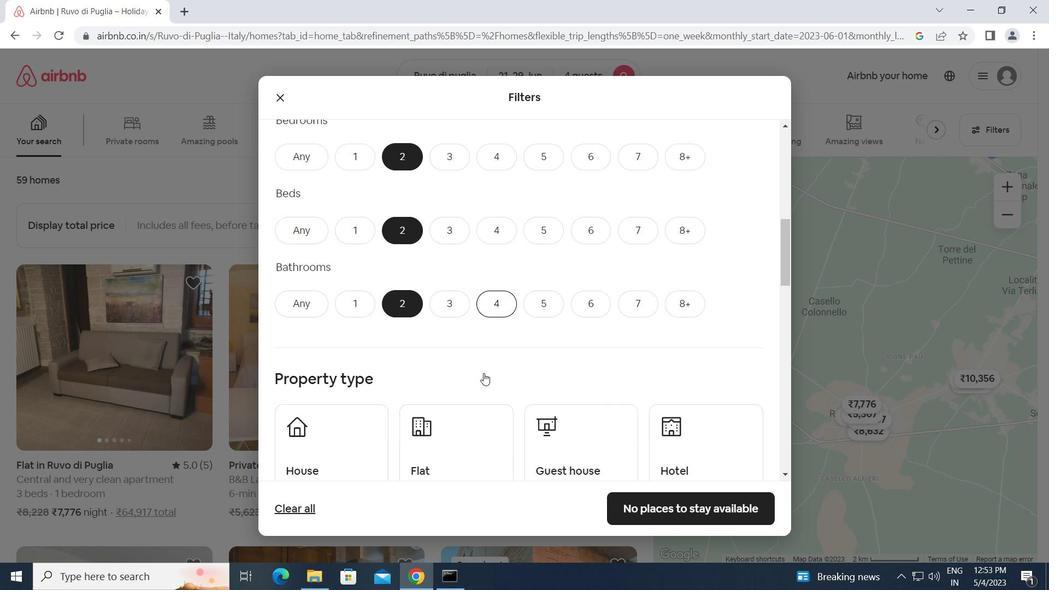 
Action: Mouse moved to (358, 377)
Screenshot: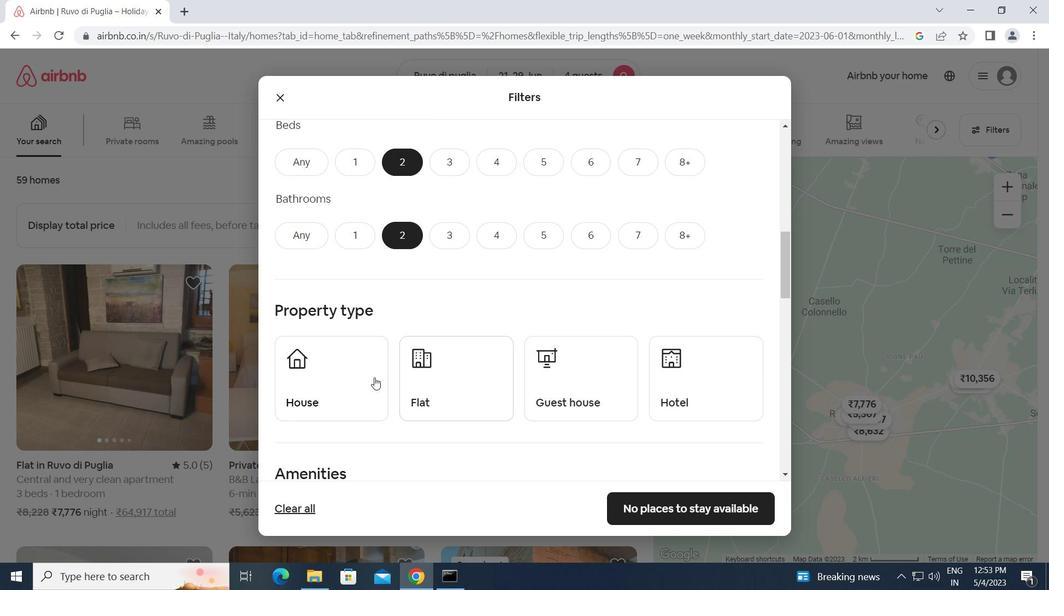 
Action: Mouse pressed left at (358, 377)
Screenshot: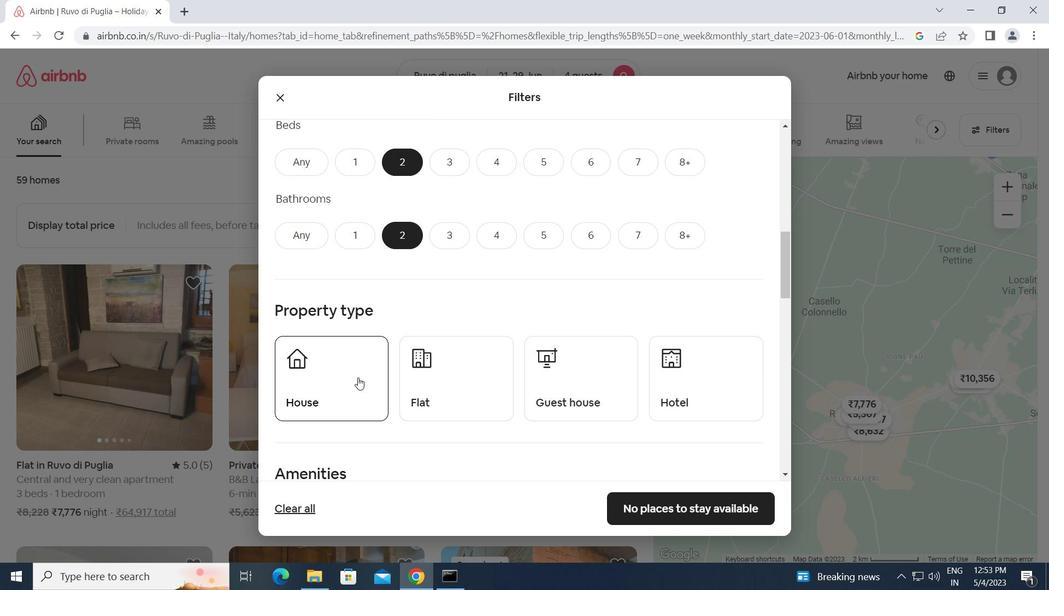 
Action: Mouse moved to (447, 372)
Screenshot: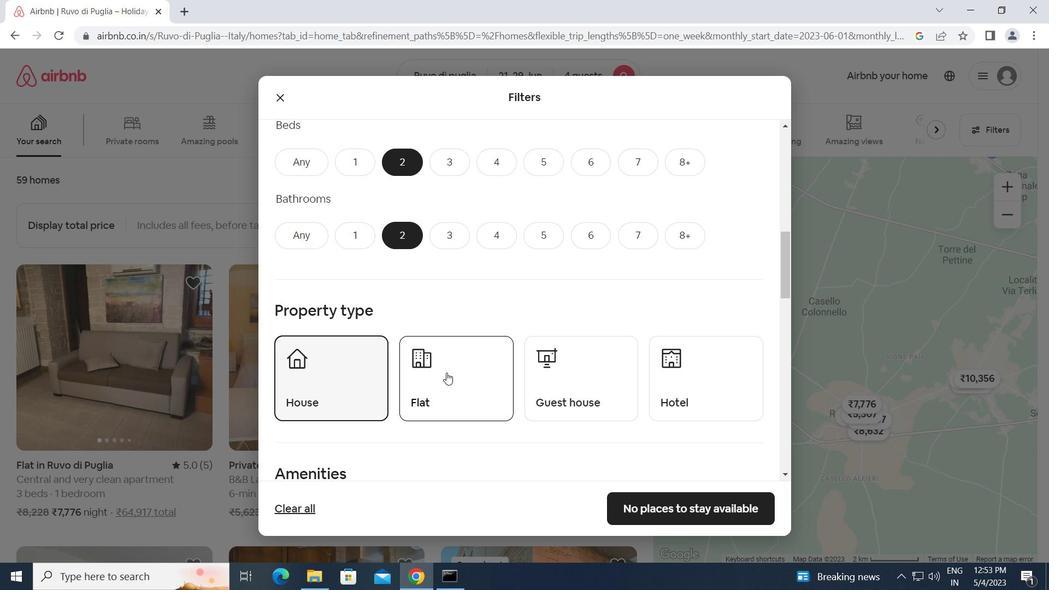 
Action: Mouse pressed left at (447, 372)
Screenshot: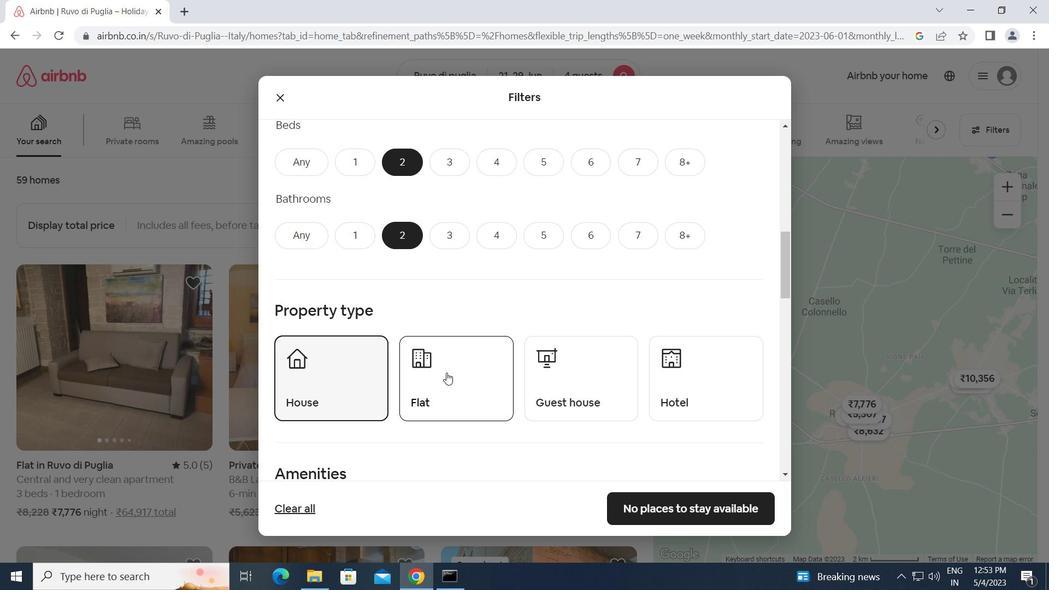 
Action: Mouse moved to (545, 379)
Screenshot: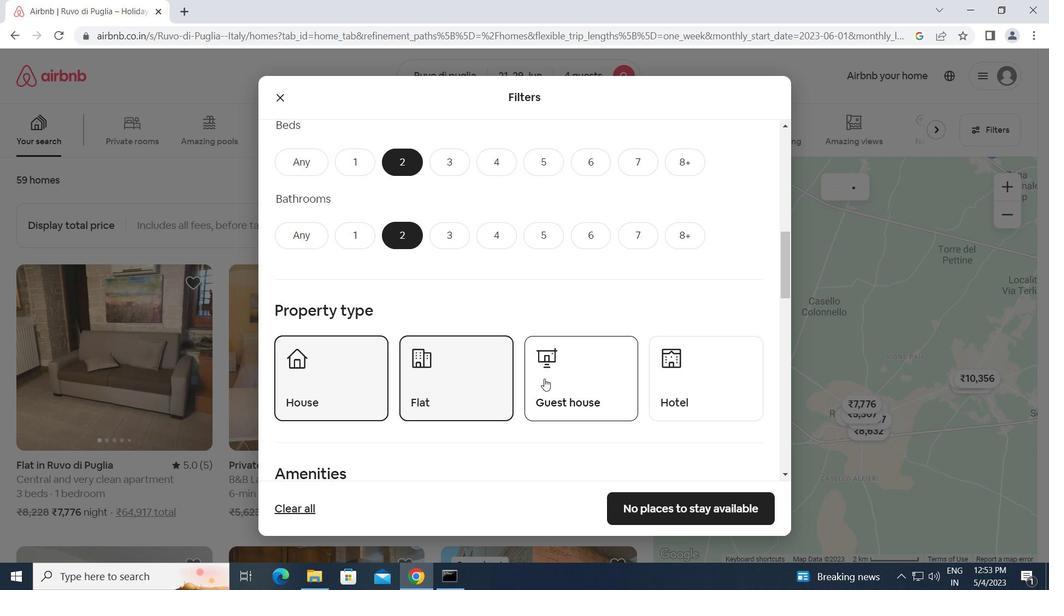 
Action: Mouse pressed left at (545, 379)
Screenshot: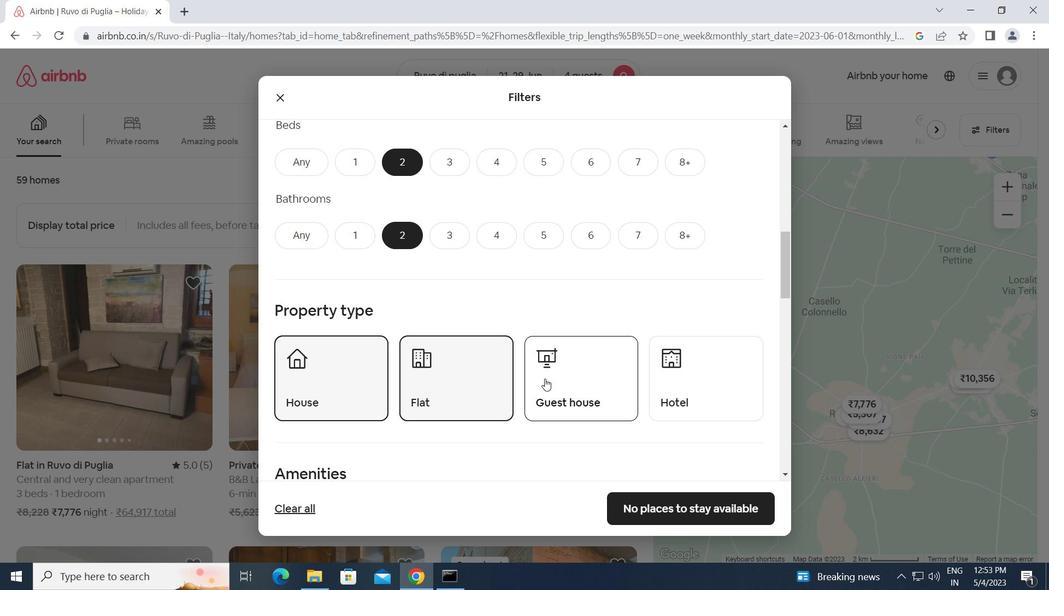 
Action: Mouse moved to (546, 380)
Screenshot: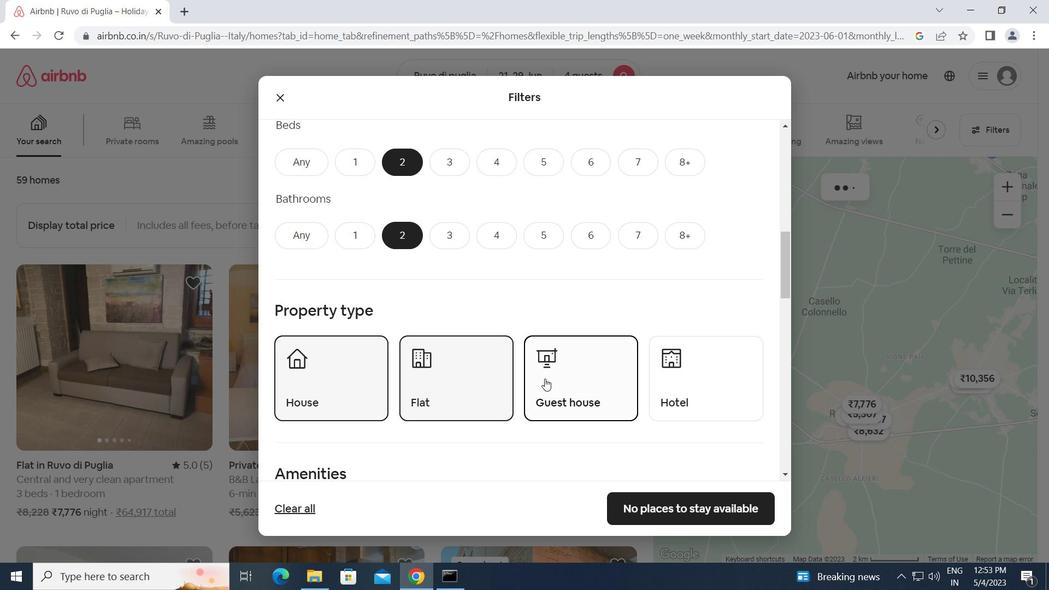
Action: Mouse scrolled (546, 379) with delta (0, 0)
Screenshot: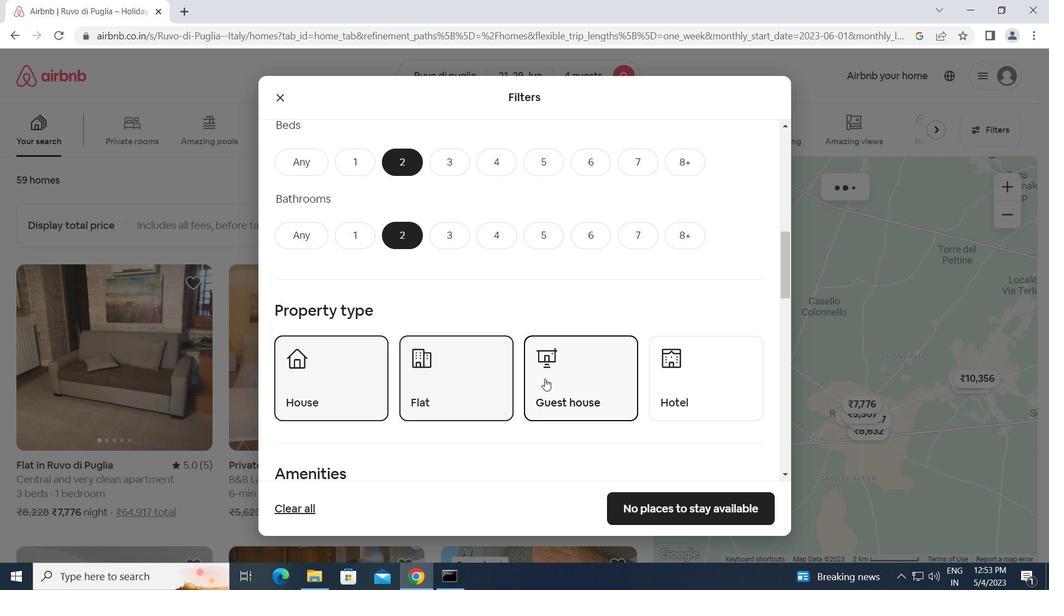 
Action: Mouse scrolled (546, 379) with delta (0, 0)
Screenshot: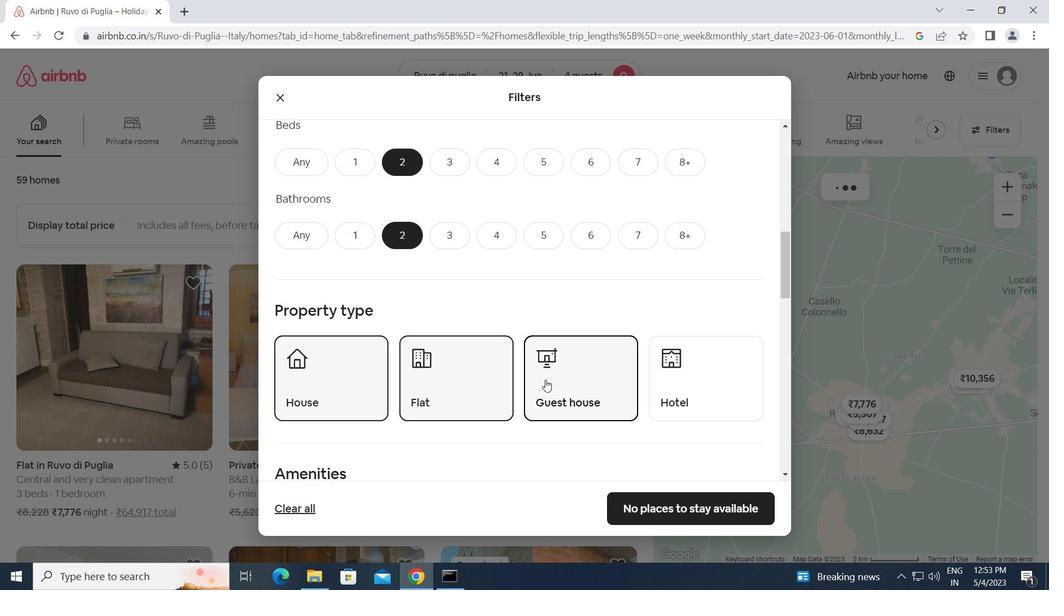
Action: Mouse scrolled (546, 379) with delta (0, 0)
Screenshot: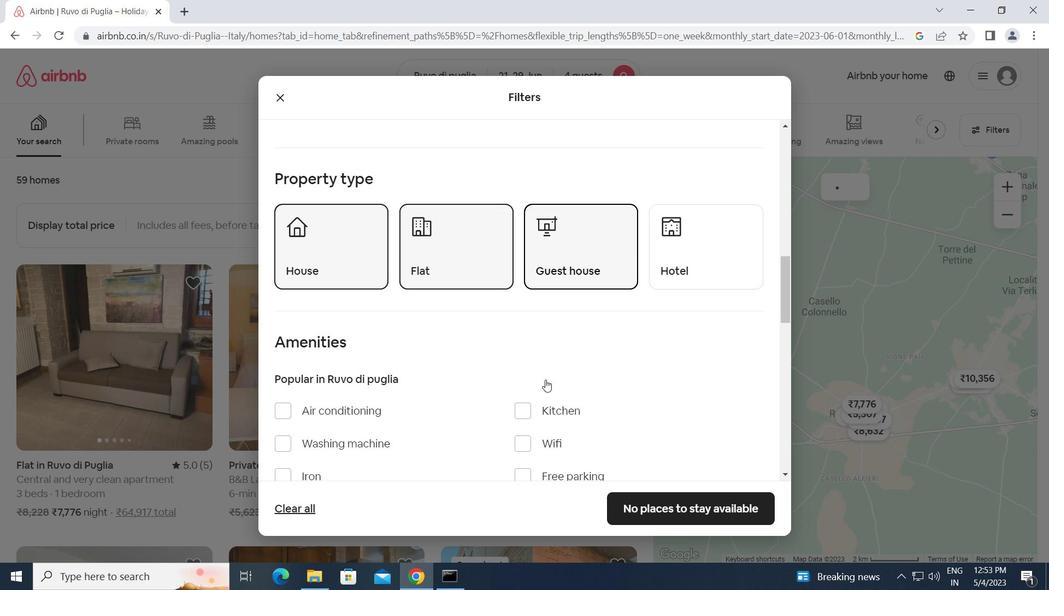 
Action: Mouse scrolled (546, 379) with delta (0, 0)
Screenshot: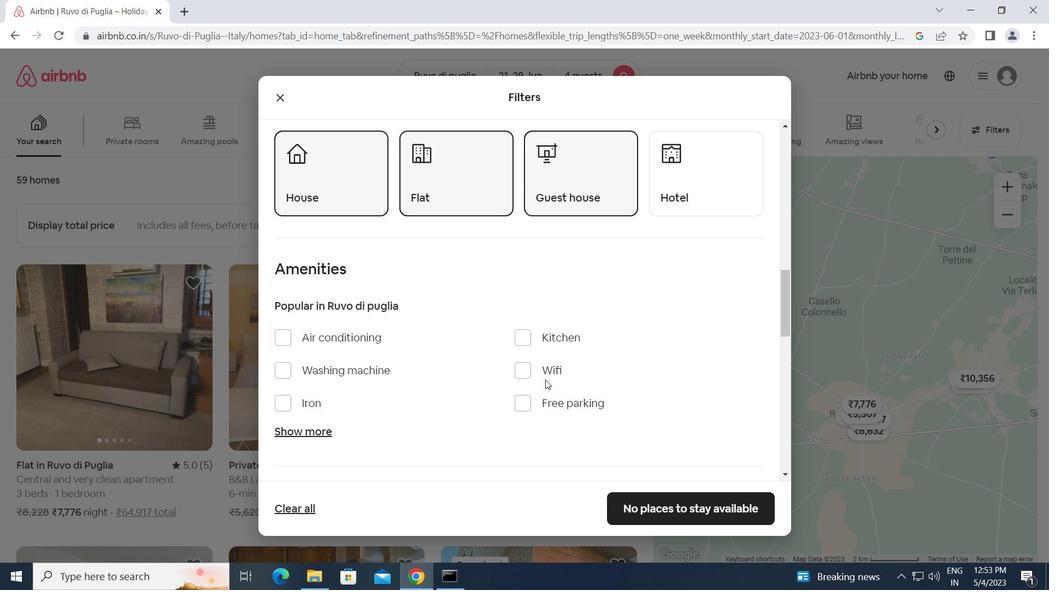 
Action: Mouse scrolled (546, 379) with delta (0, 0)
Screenshot: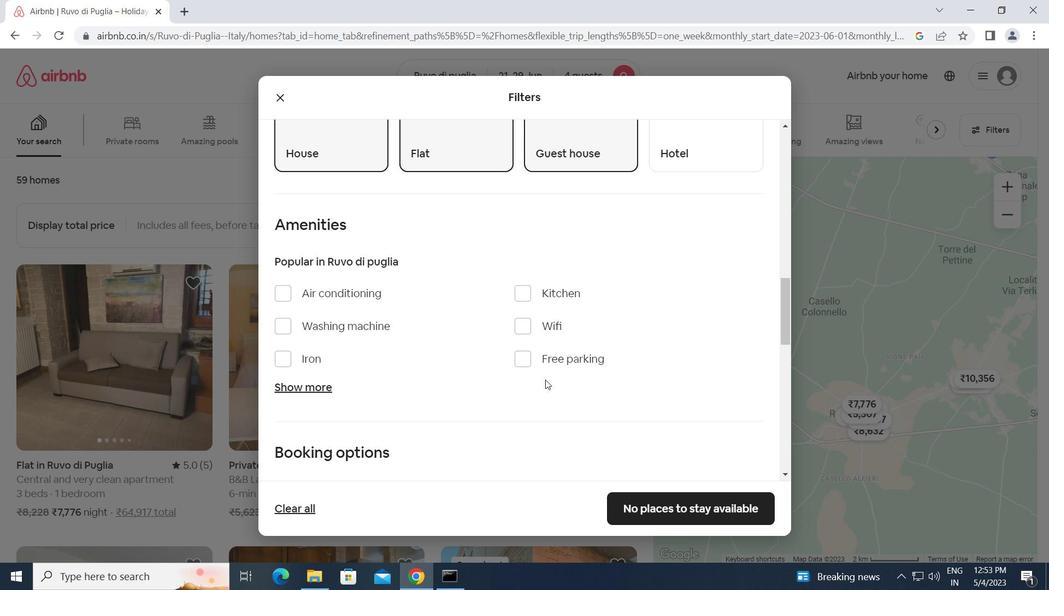 
Action: Mouse scrolled (546, 379) with delta (0, 0)
Screenshot: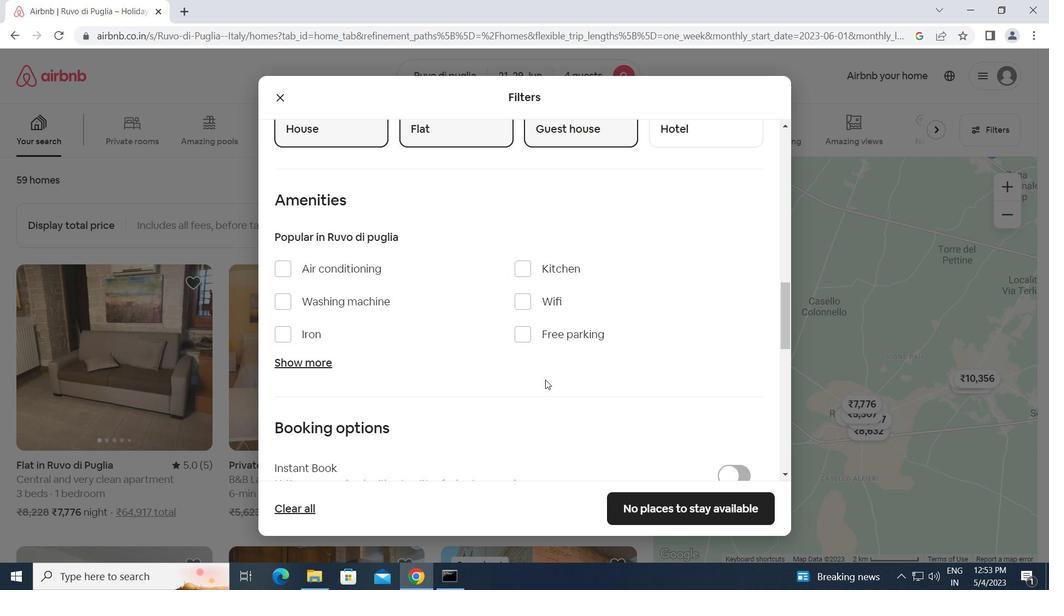 
Action: Mouse scrolled (546, 379) with delta (0, 0)
Screenshot: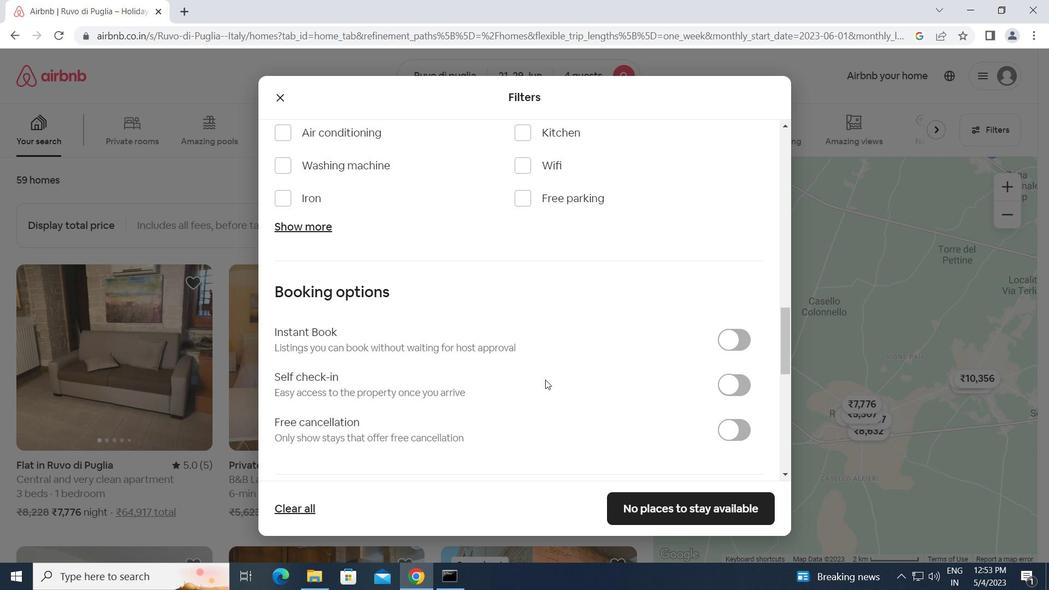 
Action: Mouse moved to (724, 317)
Screenshot: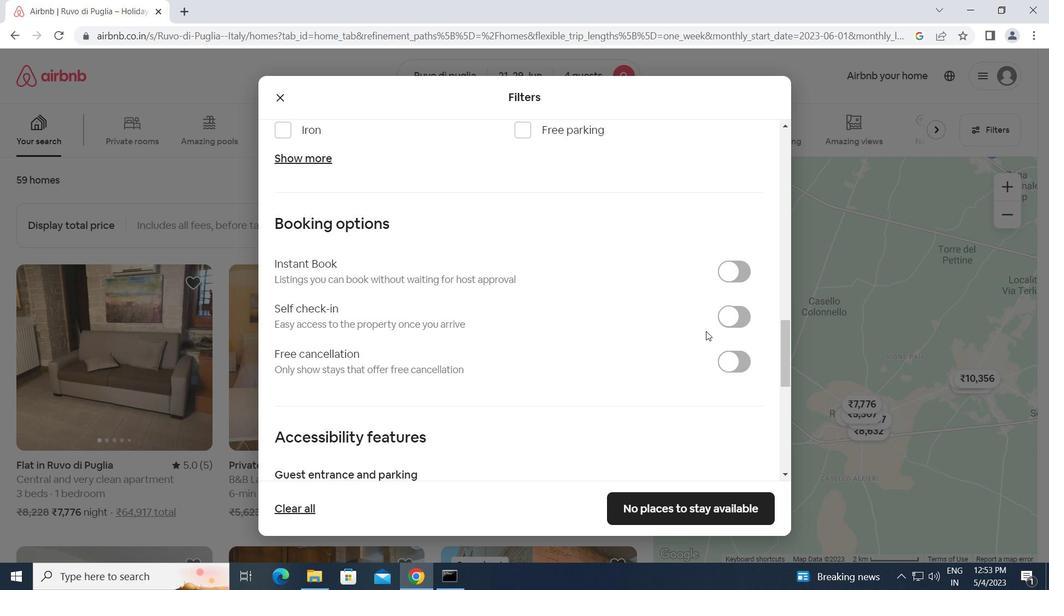 
Action: Mouse pressed left at (724, 317)
Screenshot: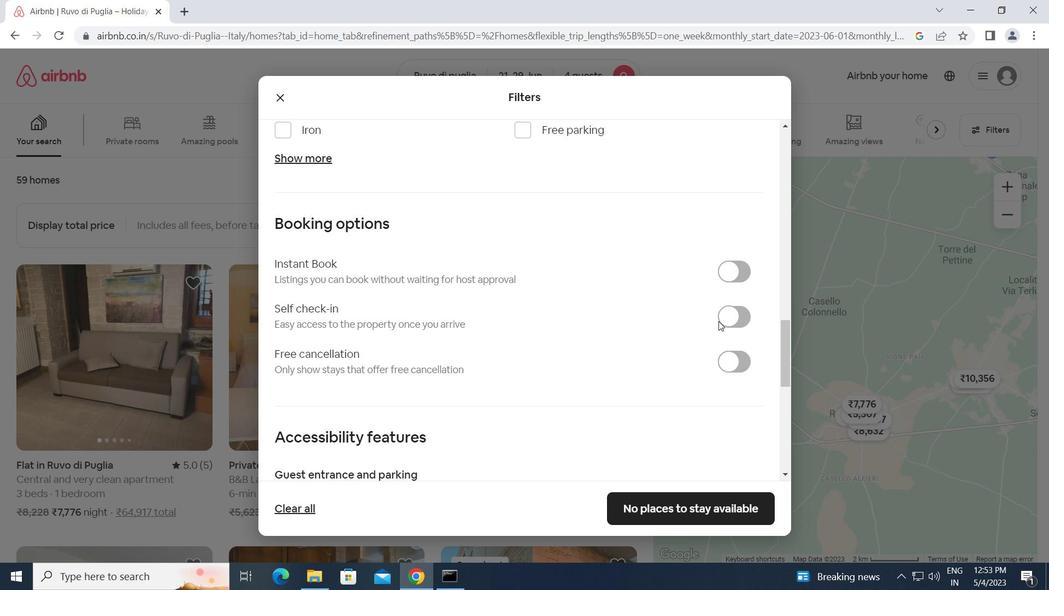 
Action: Mouse moved to (537, 379)
Screenshot: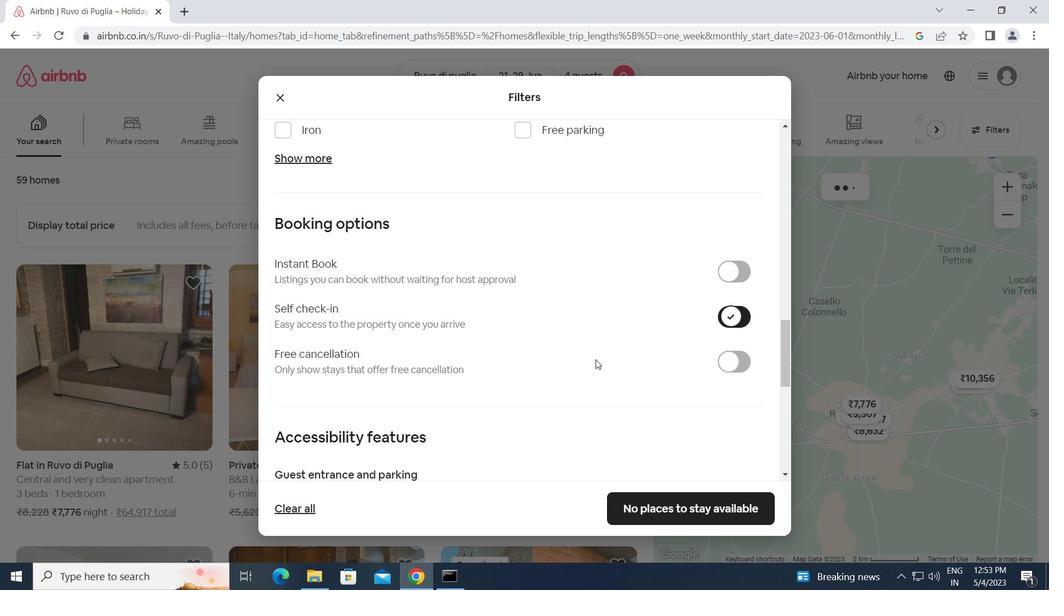 
Action: Mouse scrolled (537, 378) with delta (0, 0)
Screenshot: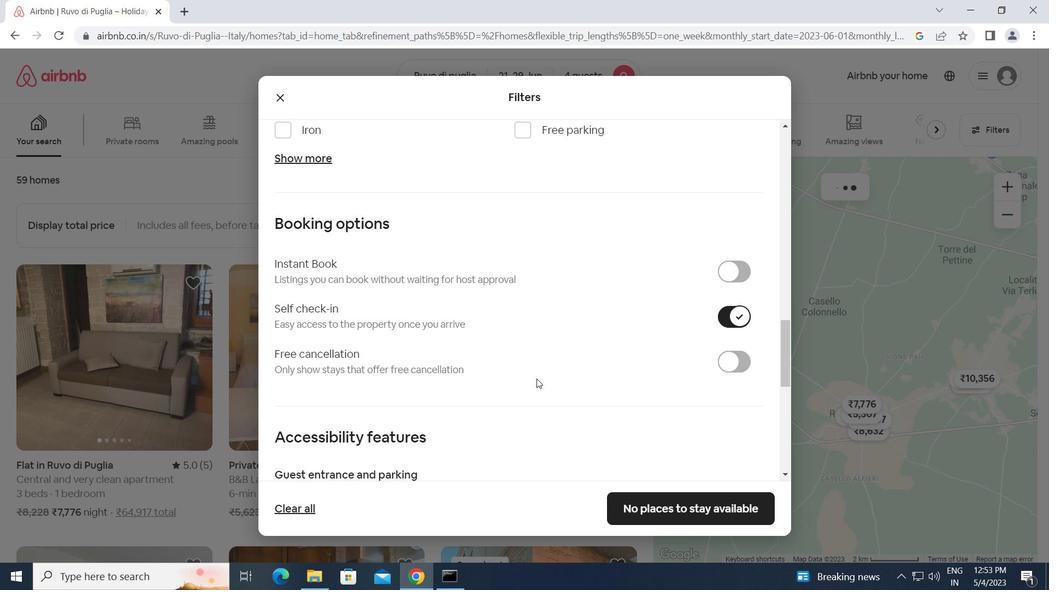 
Action: Mouse moved to (537, 379)
Screenshot: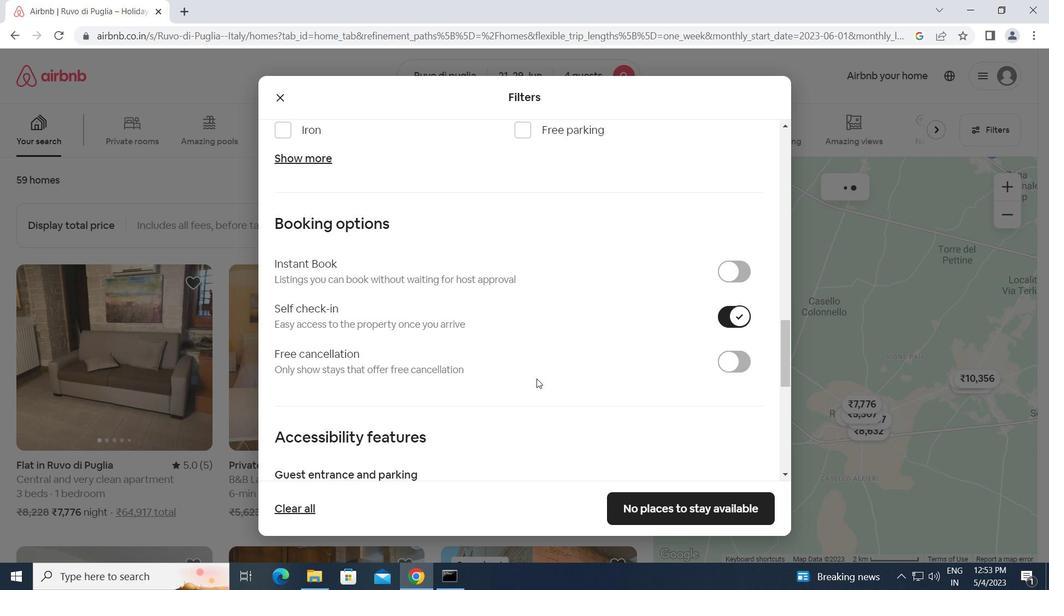 
Action: Mouse scrolled (537, 378) with delta (0, 0)
Screenshot: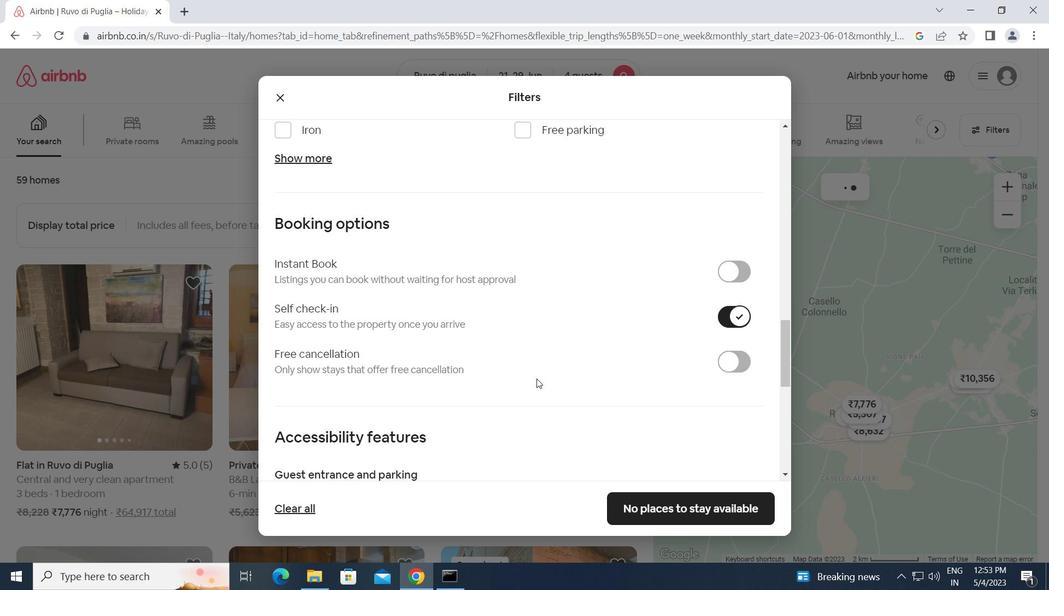 
Action: Mouse scrolled (537, 378) with delta (0, 0)
Screenshot: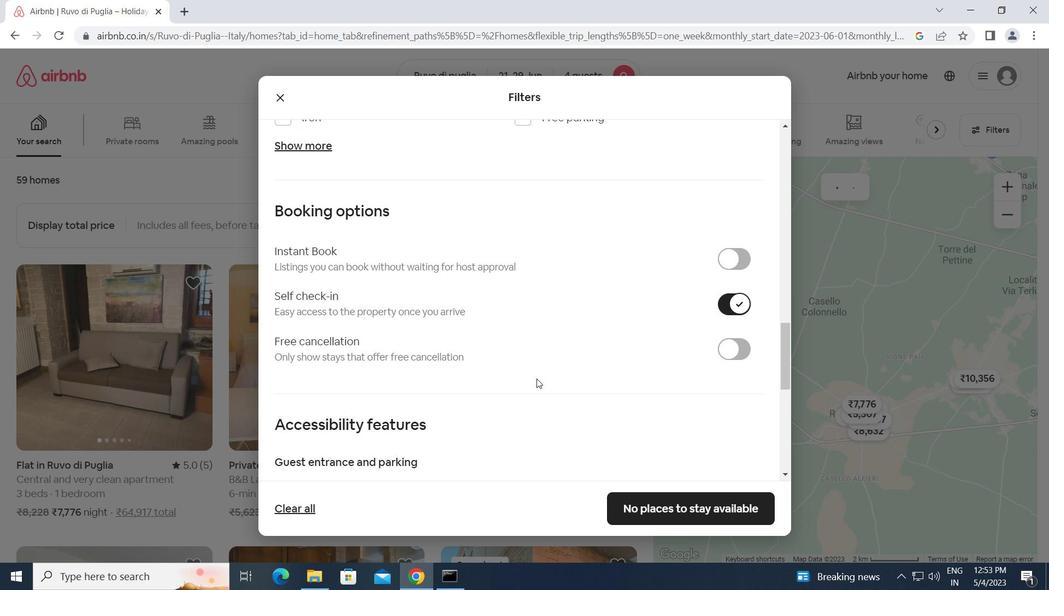 
Action: Mouse scrolled (537, 378) with delta (0, 0)
Screenshot: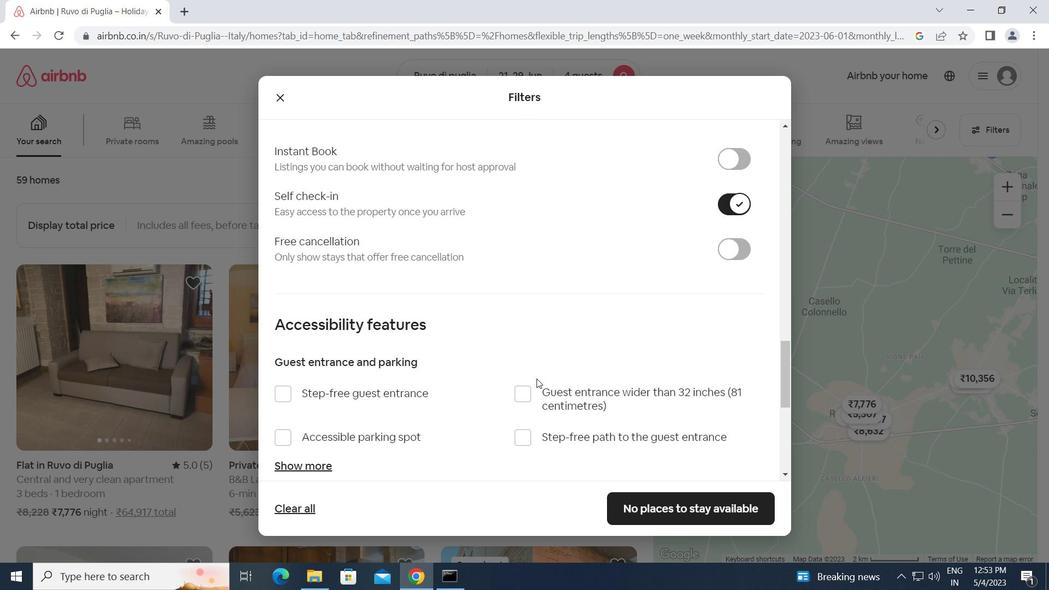 
Action: Mouse moved to (449, 398)
Screenshot: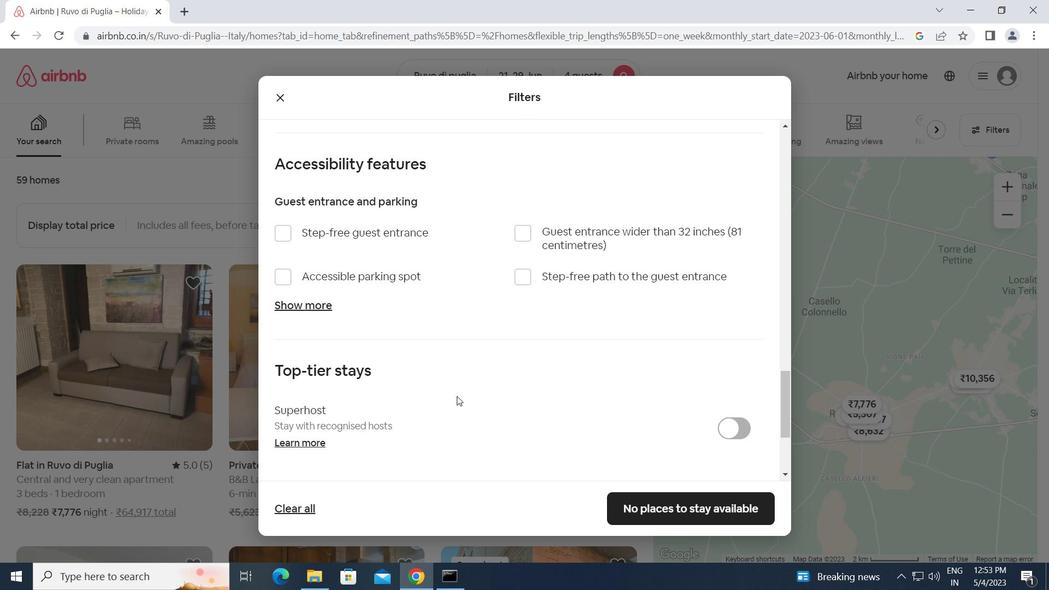 
Action: Mouse scrolled (449, 398) with delta (0, 0)
Screenshot: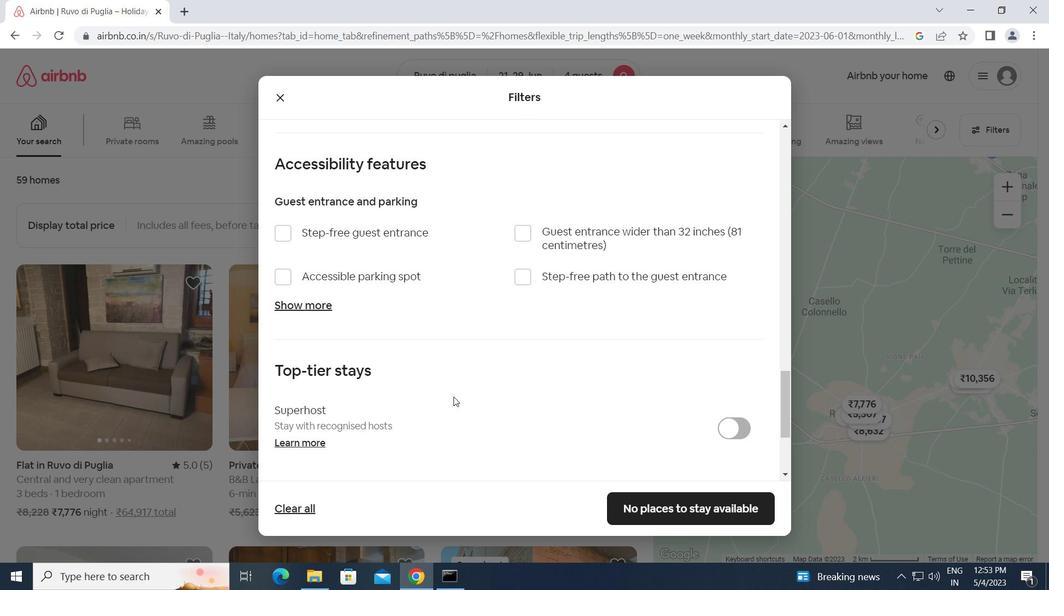 
Action: Mouse moved to (321, 428)
Screenshot: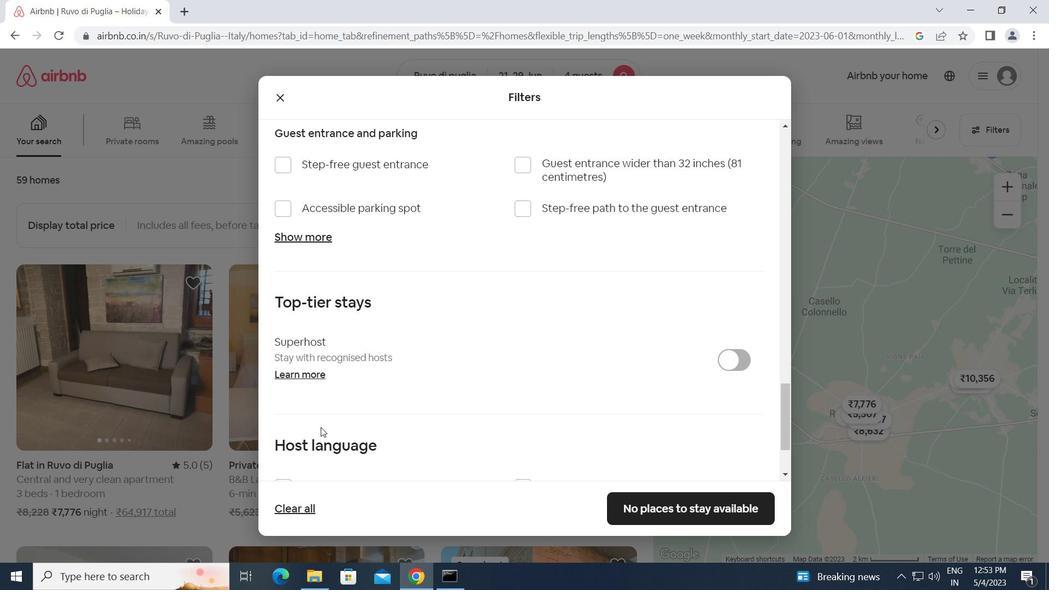 
Action: Mouse scrolled (321, 427) with delta (0, 0)
Screenshot: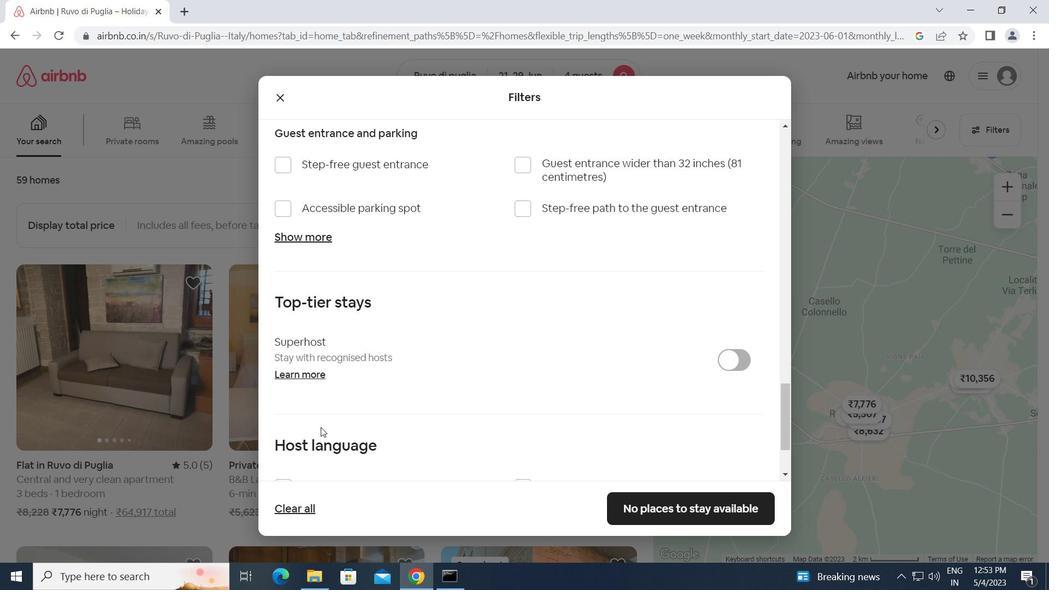 
Action: Mouse moved to (286, 416)
Screenshot: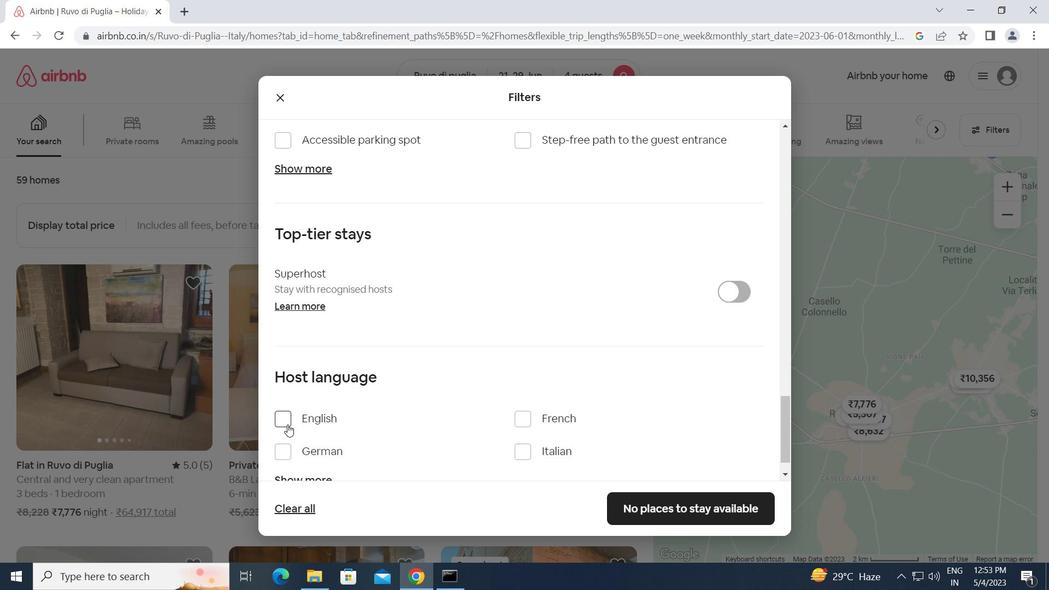 
Action: Mouse pressed left at (286, 416)
Screenshot: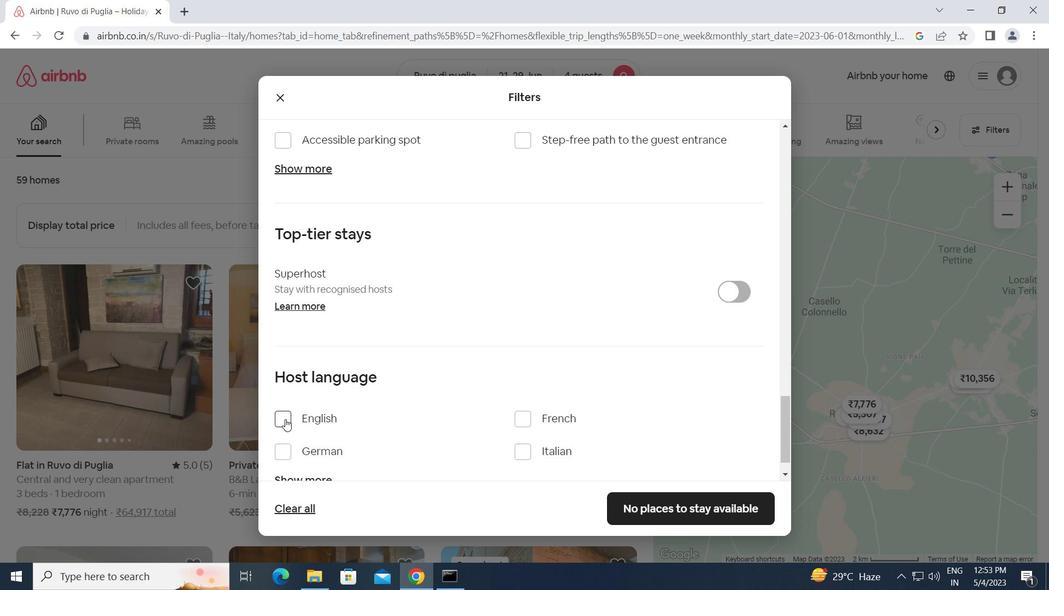 
Action: Mouse moved to (646, 503)
Screenshot: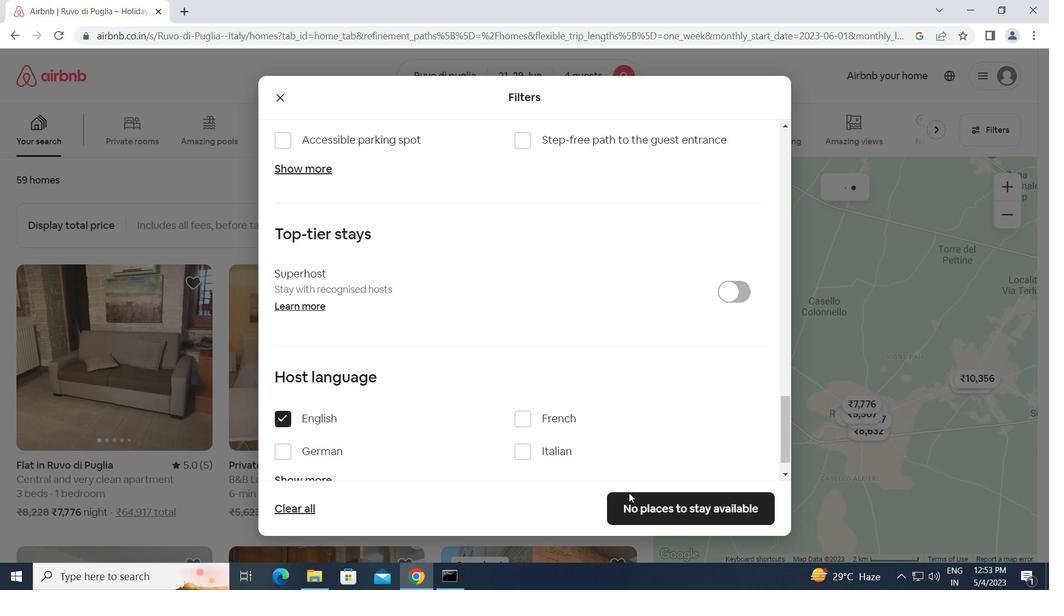 
Action: Mouse pressed left at (646, 503)
Screenshot: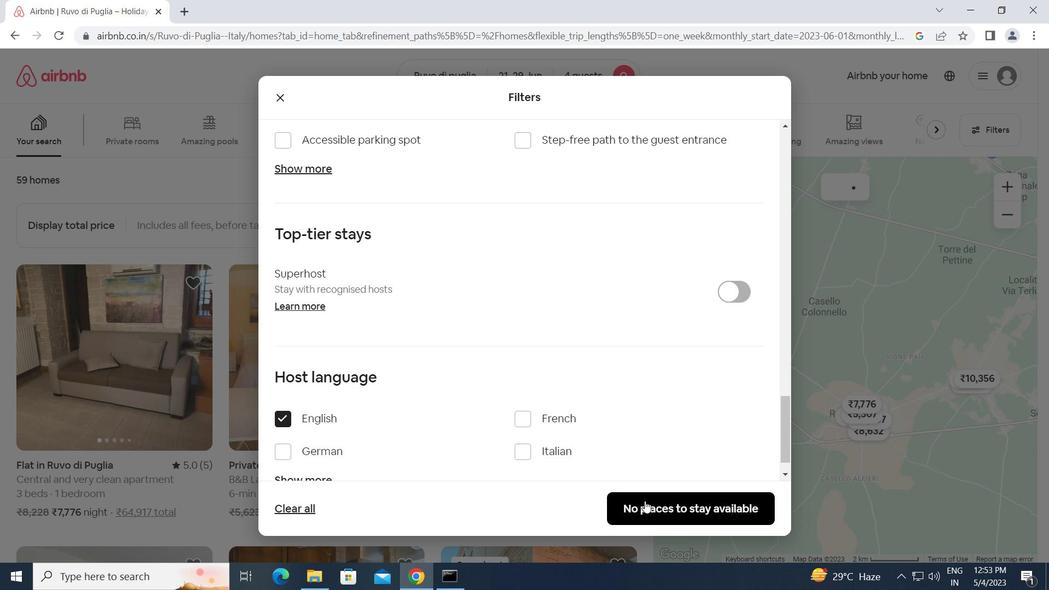 
Action: Mouse moved to (647, 503)
Screenshot: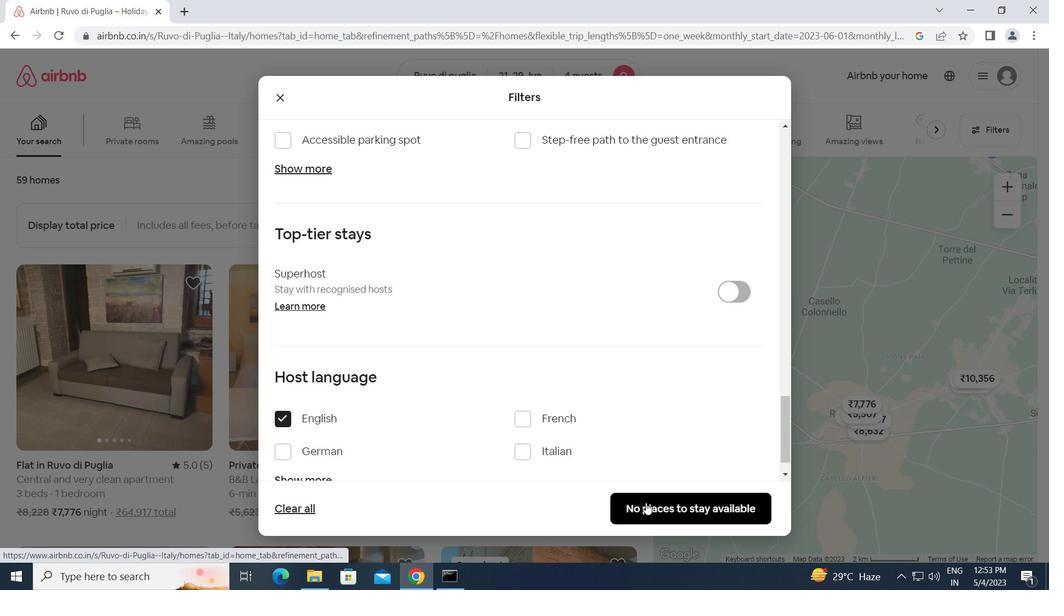 
